Task: Look for space in Palagonia, Italy from 12th June, 2023 to 15th June, 2023 for 2 adults in price range Rs.10000 to Rs.15000. Place can be entire place with 1  bedroom having 1 bed and 1 bathroom. Property type can be house, flat, guest house, hotel. Booking option can be shelf check-in. Required host language is English.
Action: Mouse moved to (455, 69)
Screenshot: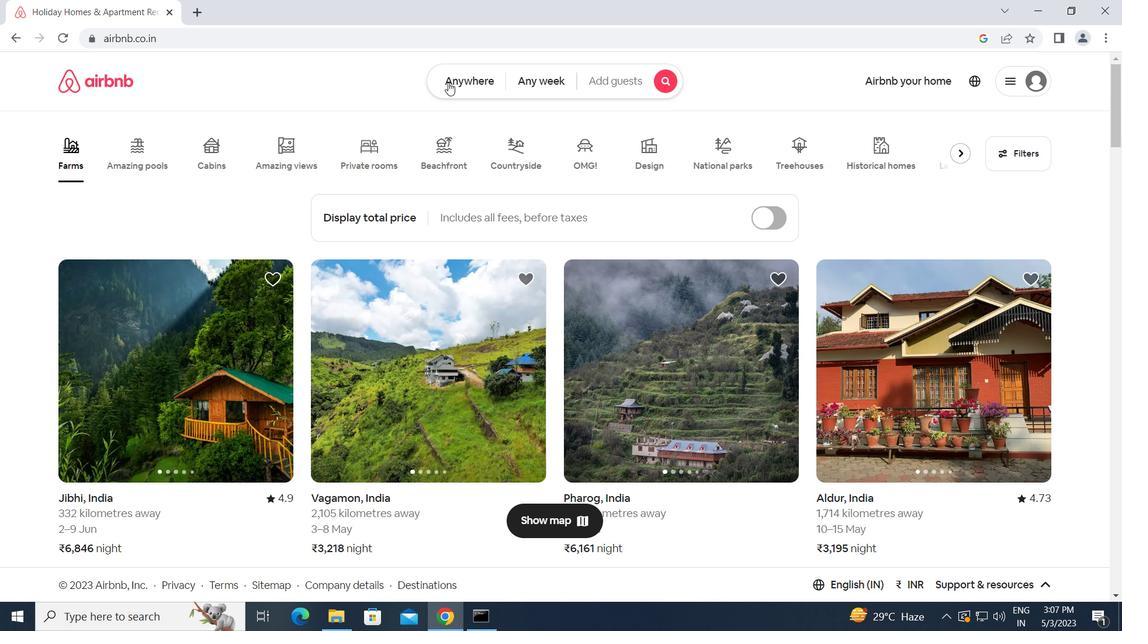 
Action: Mouse pressed left at (455, 69)
Screenshot: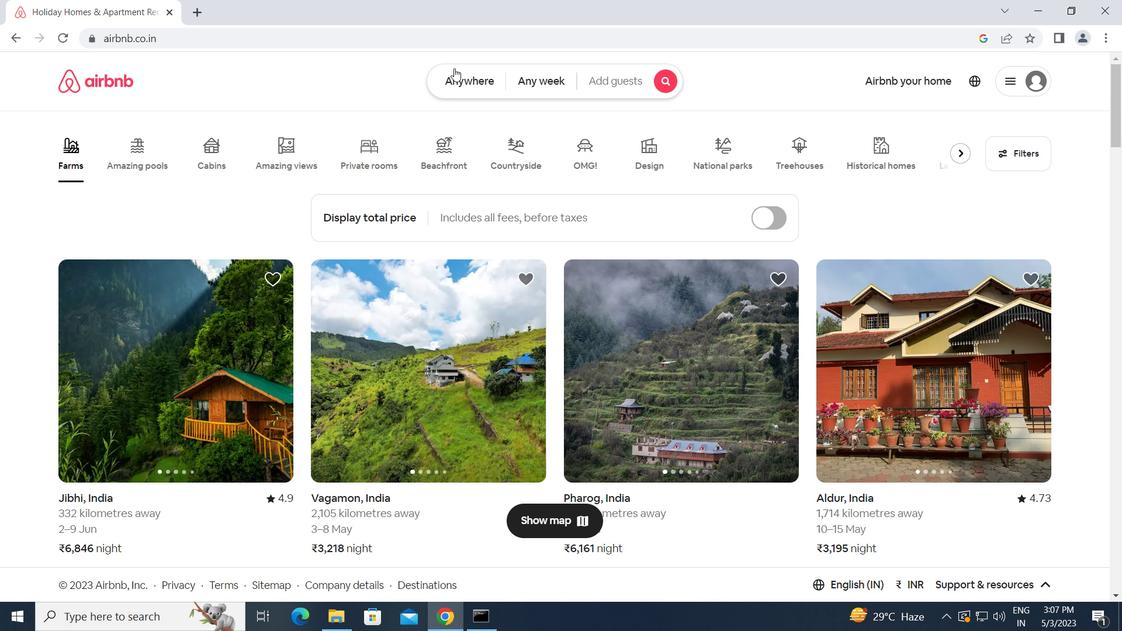 
Action: Mouse moved to (436, 123)
Screenshot: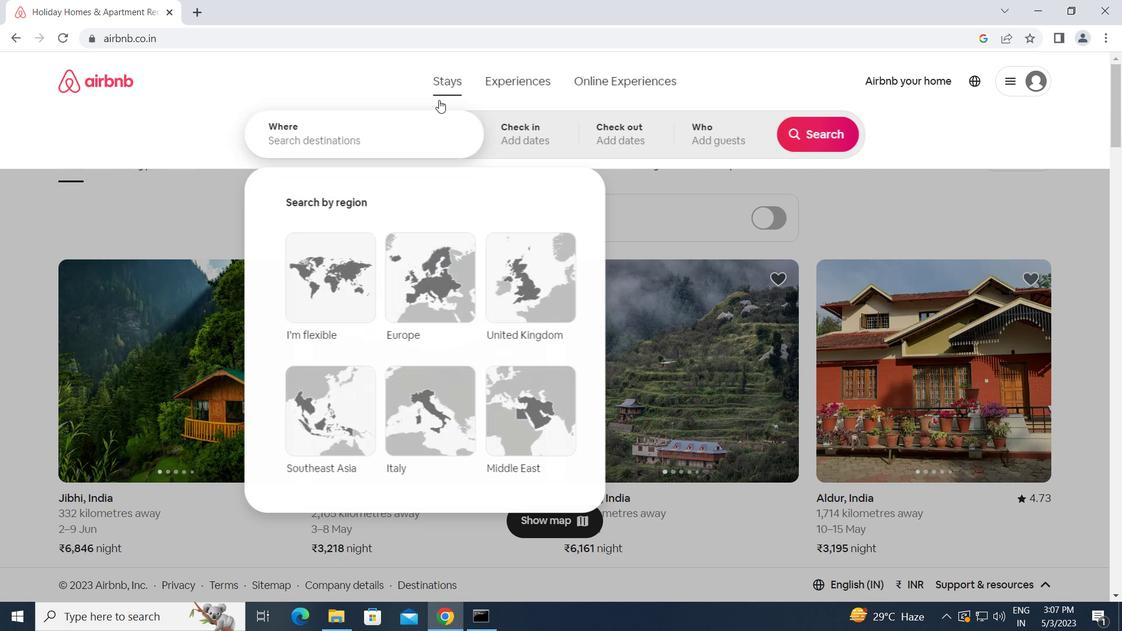 
Action: Mouse pressed left at (436, 123)
Screenshot: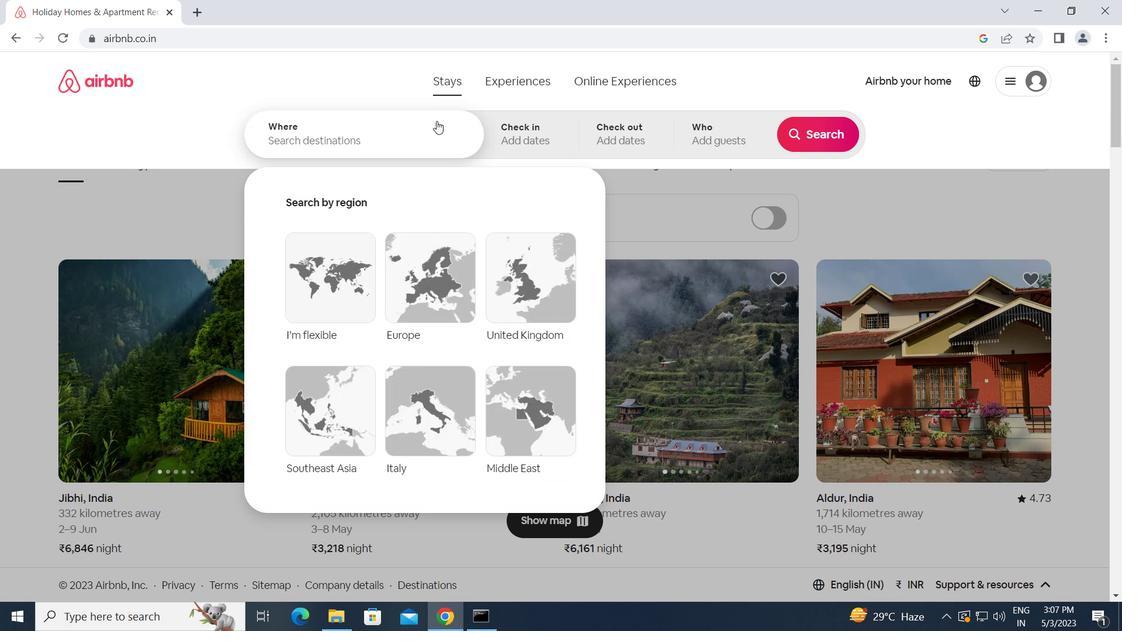 
Action: Key pressed p<Key.caps_lock>alagonia,<Key.space><Key.caps_lock>i<Key.caps_lock>taly<Key.enter>
Screenshot: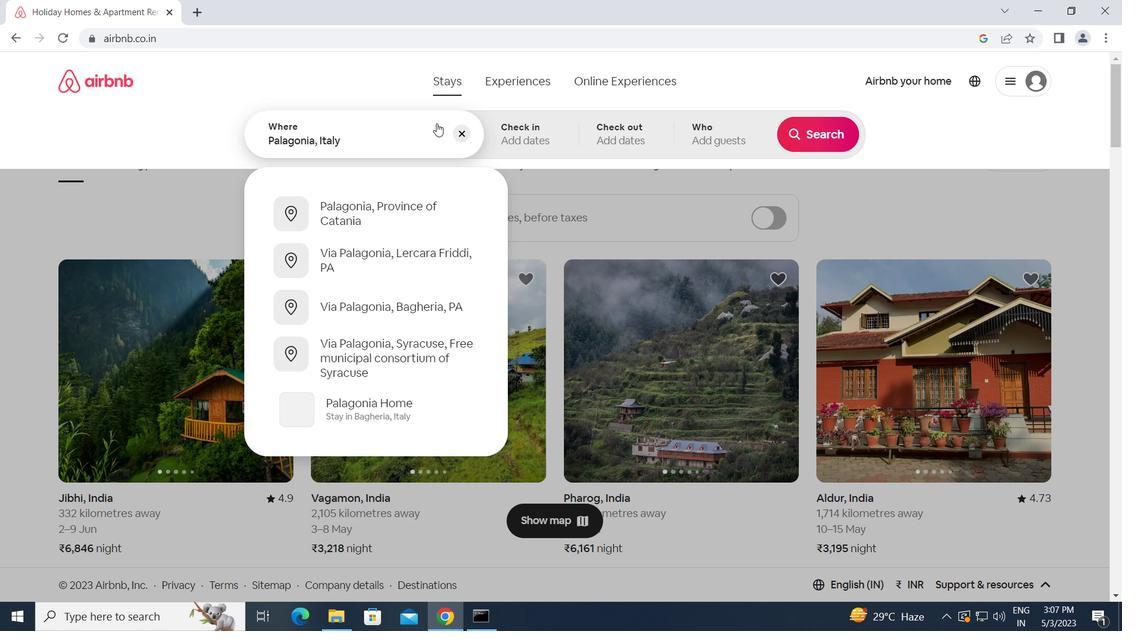 
Action: Mouse moved to (632, 384)
Screenshot: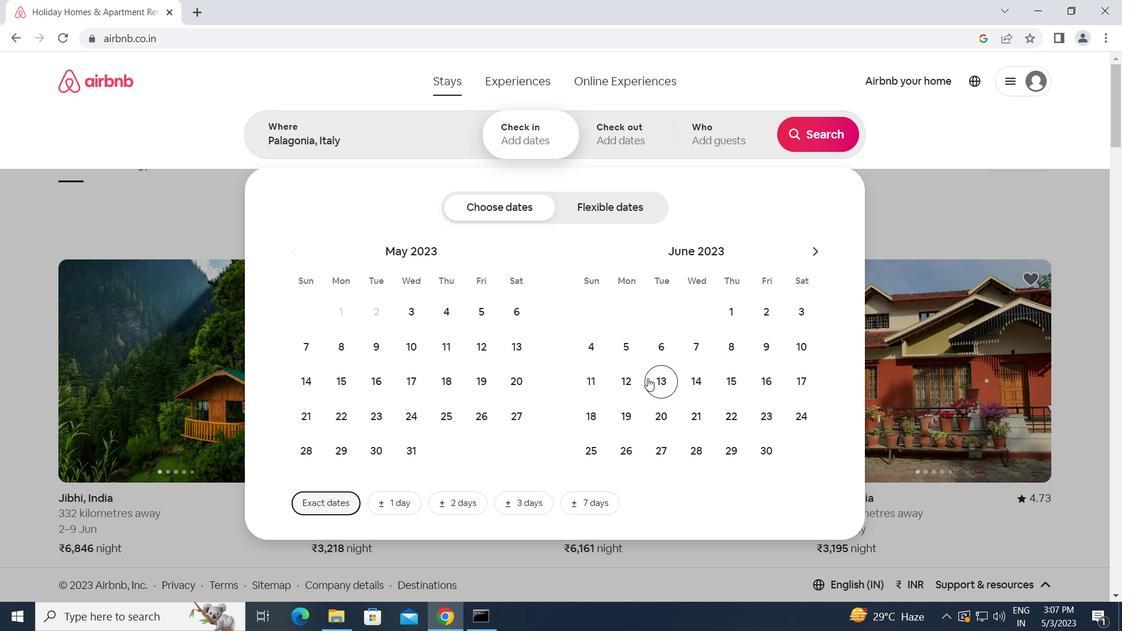 
Action: Mouse pressed left at (632, 384)
Screenshot: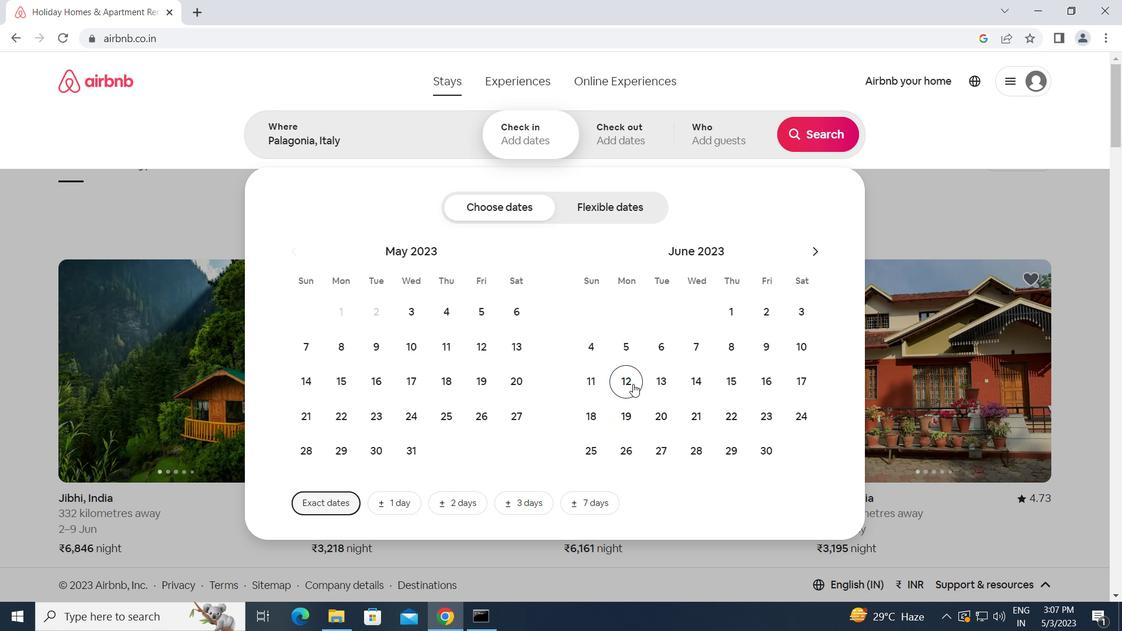 
Action: Mouse moved to (731, 384)
Screenshot: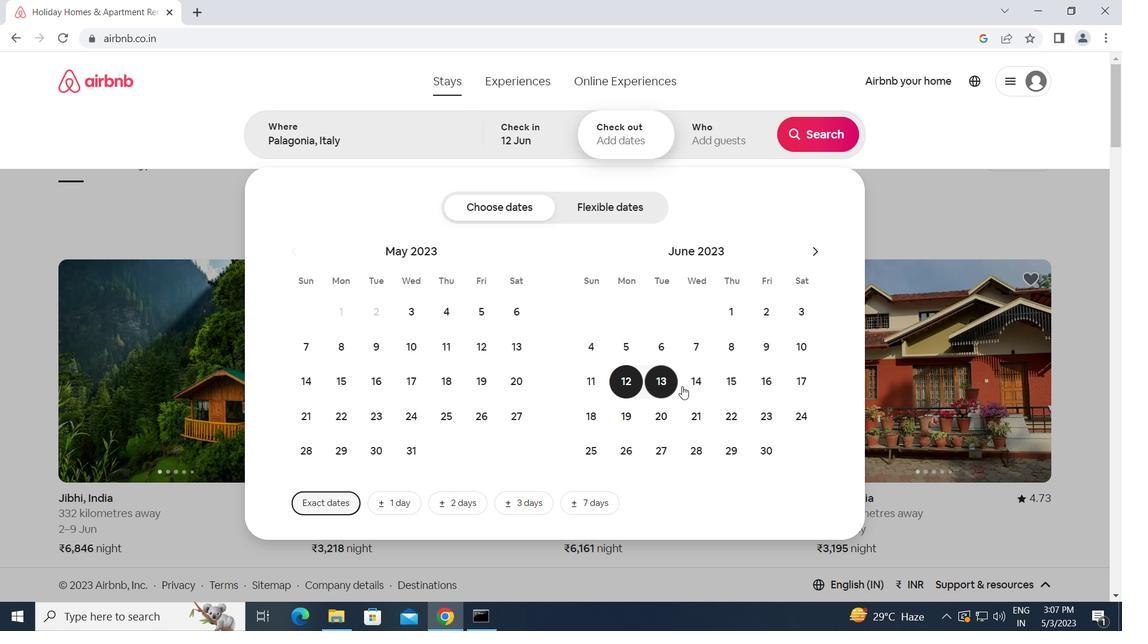 
Action: Mouse pressed left at (731, 384)
Screenshot: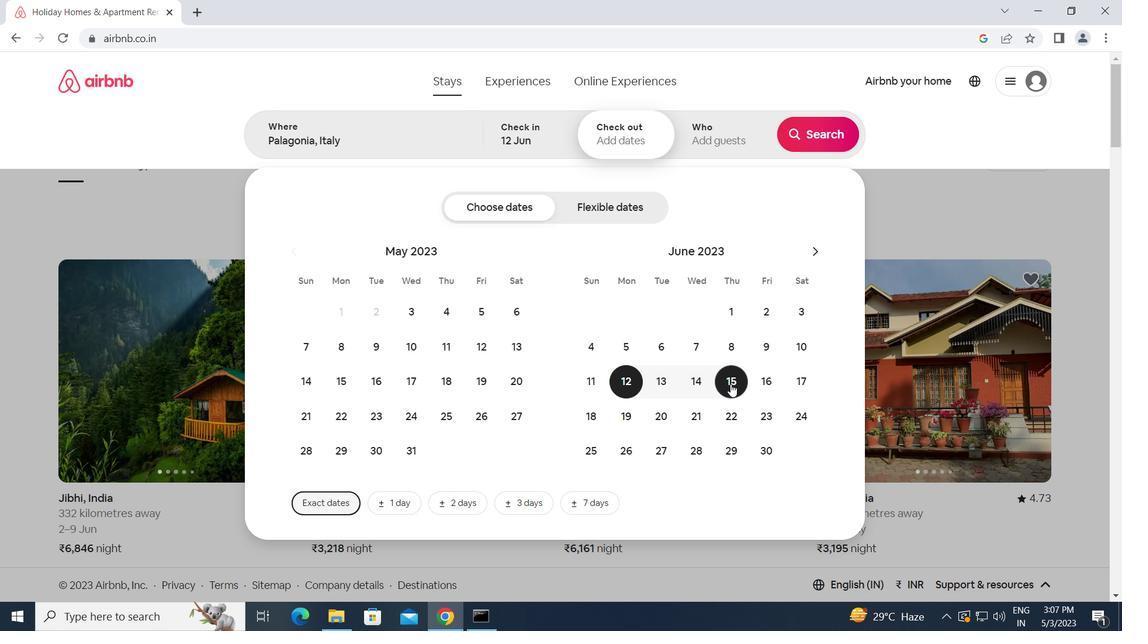 
Action: Mouse moved to (726, 130)
Screenshot: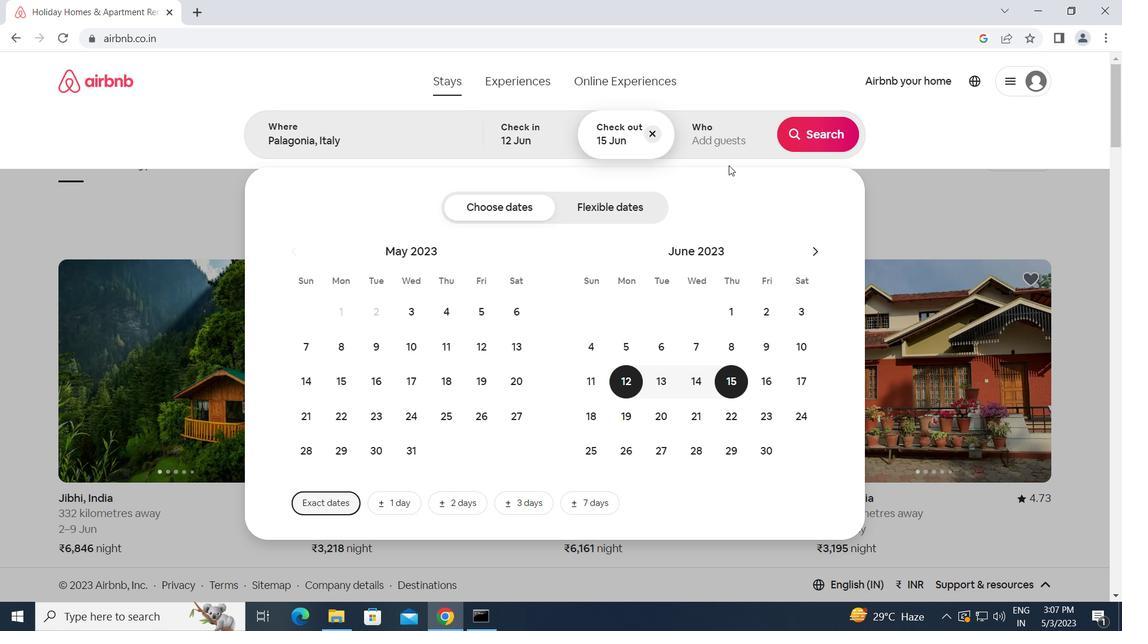 
Action: Mouse pressed left at (726, 130)
Screenshot: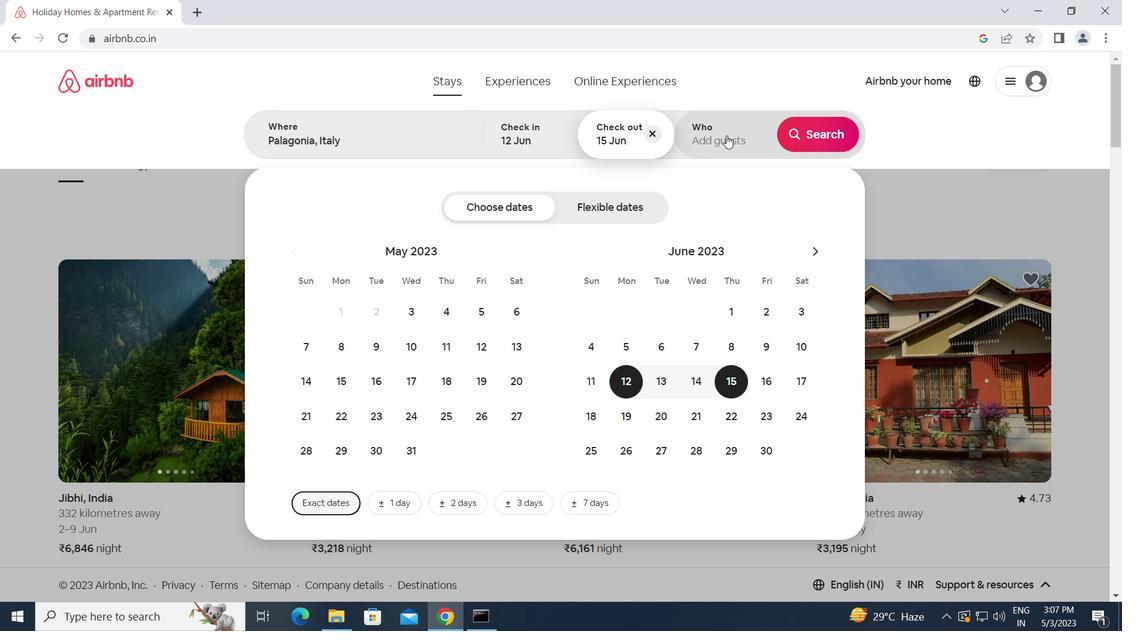 
Action: Mouse moved to (821, 212)
Screenshot: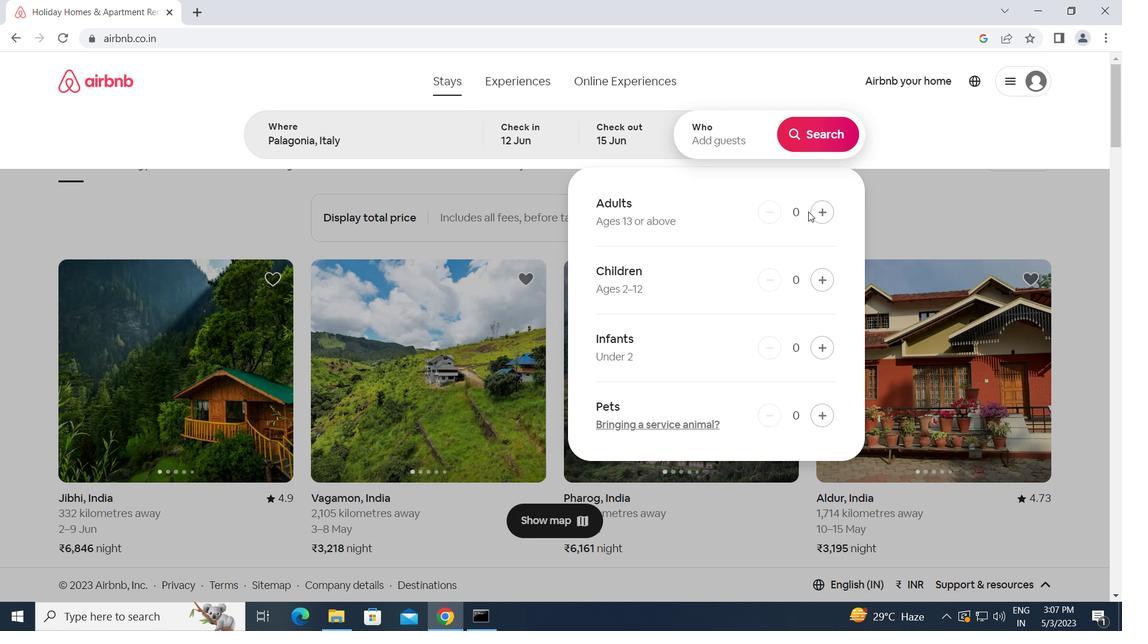 
Action: Mouse pressed left at (821, 212)
Screenshot: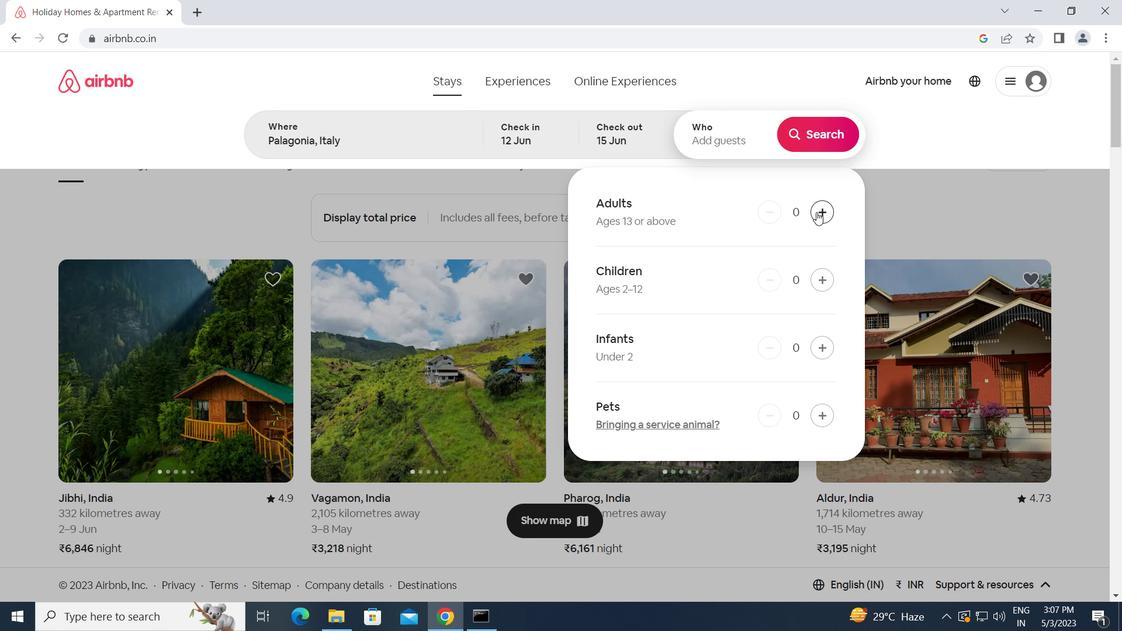 
Action: Mouse pressed left at (821, 212)
Screenshot: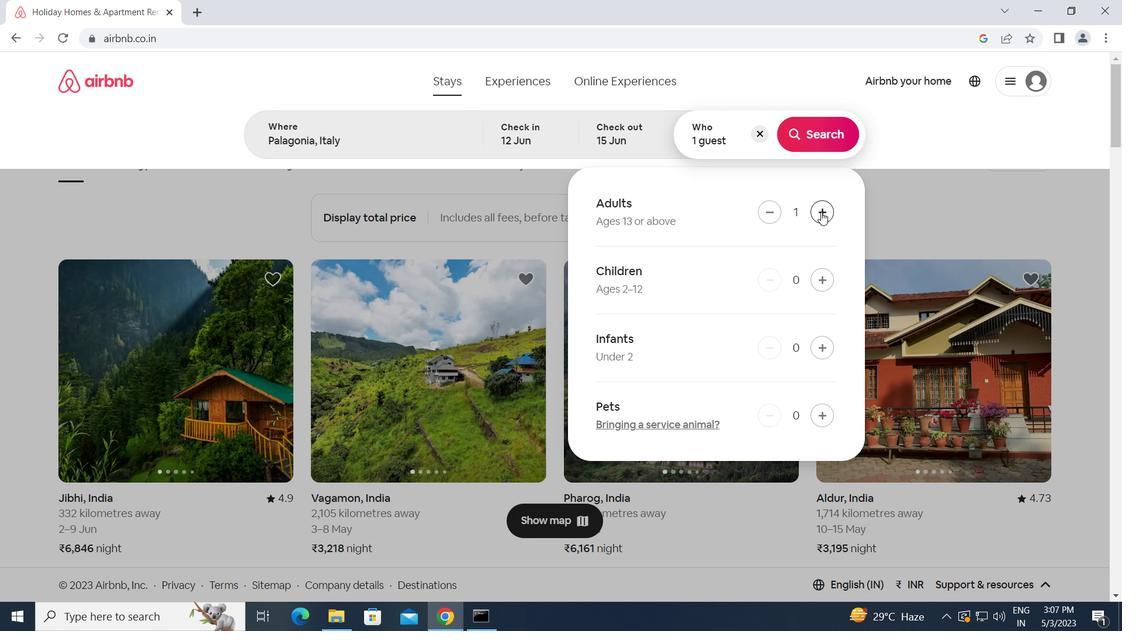 
Action: Mouse moved to (821, 124)
Screenshot: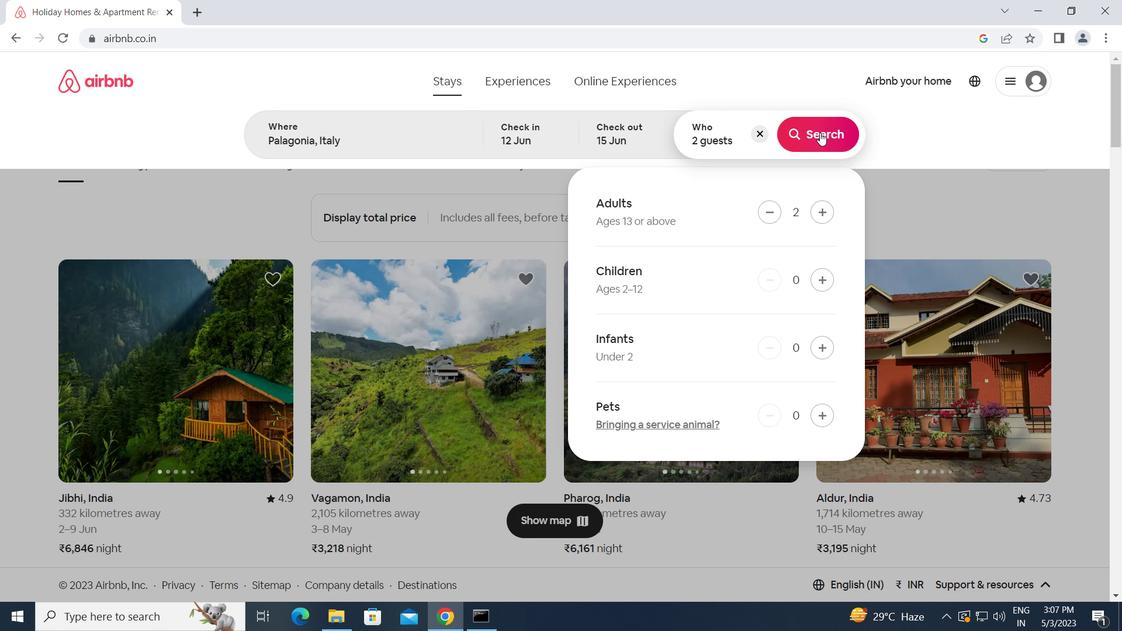 
Action: Mouse pressed left at (821, 124)
Screenshot: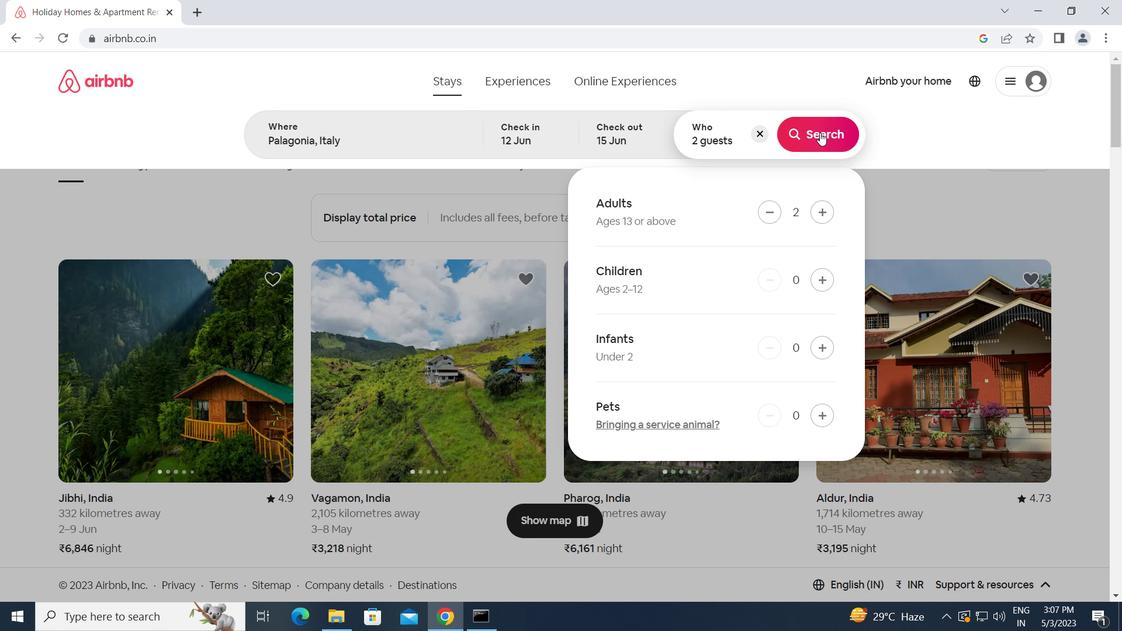 
Action: Mouse moved to (1057, 128)
Screenshot: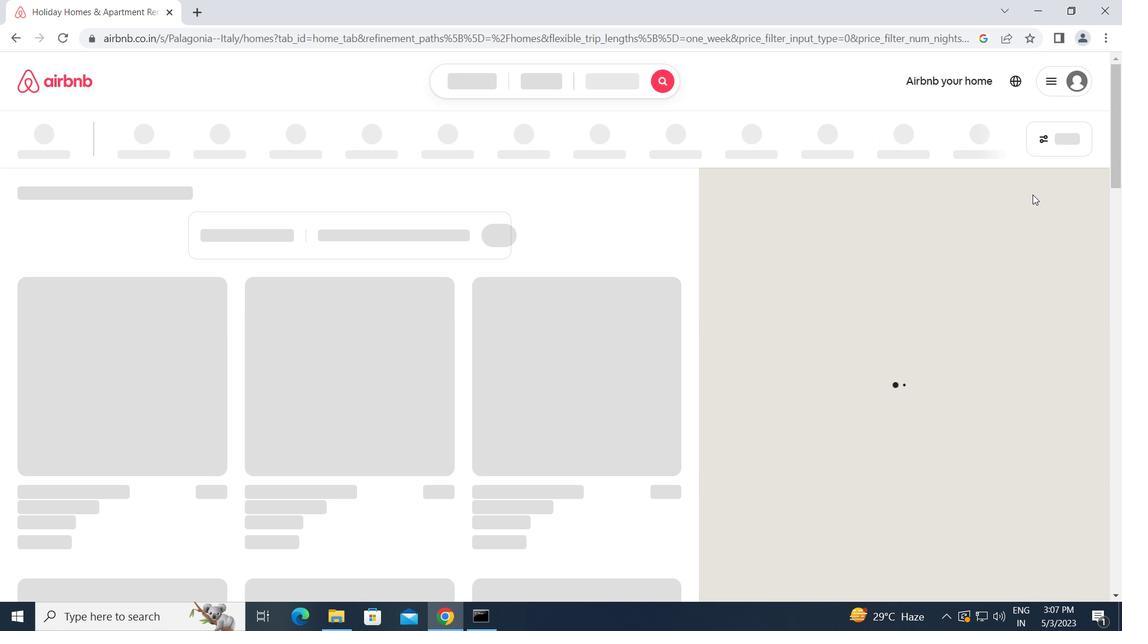 
Action: Mouse pressed left at (1057, 128)
Screenshot: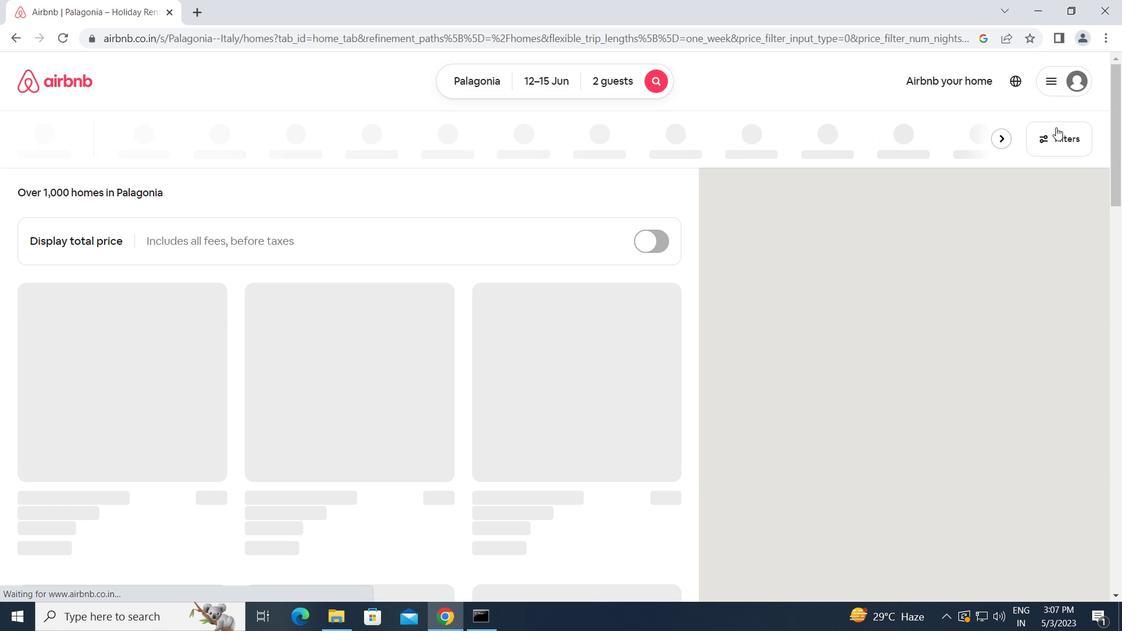 
Action: Mouse moved to (364, 328)
Screenshot: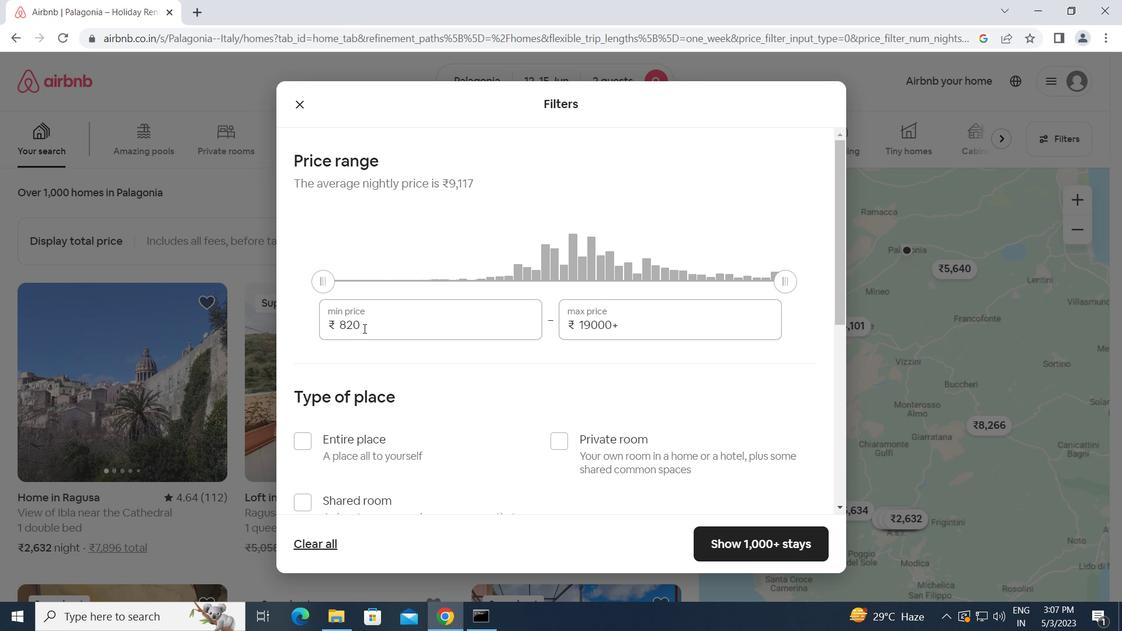 
Action: Mouse pressed left at (364, 328)
Screenshot: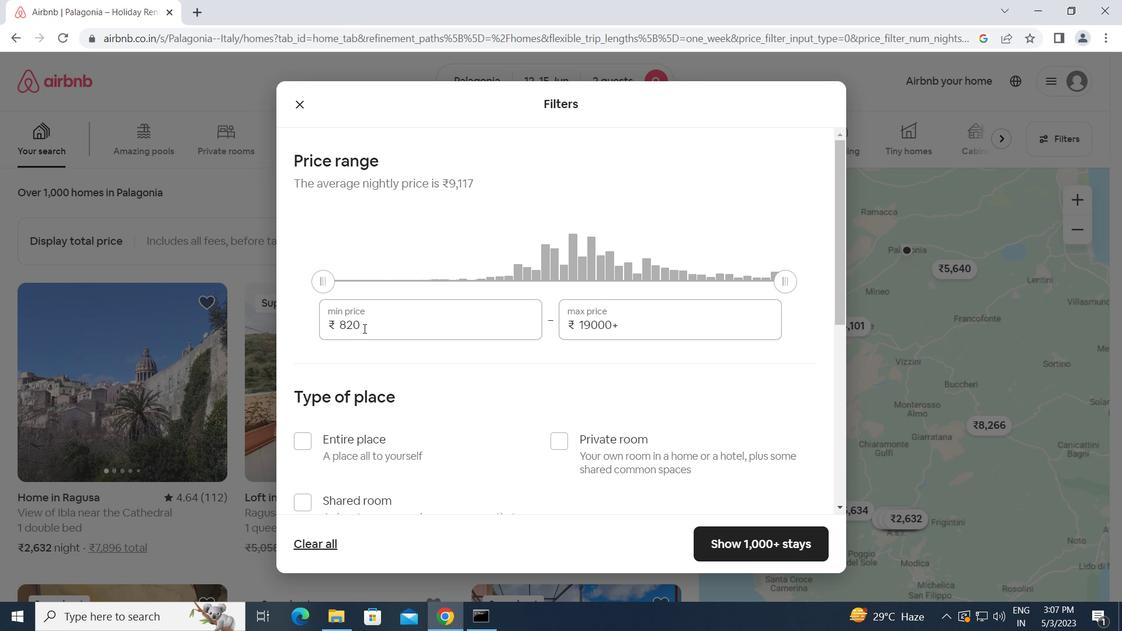 
Action: Mouse moved to (330, 329)
Screenshot: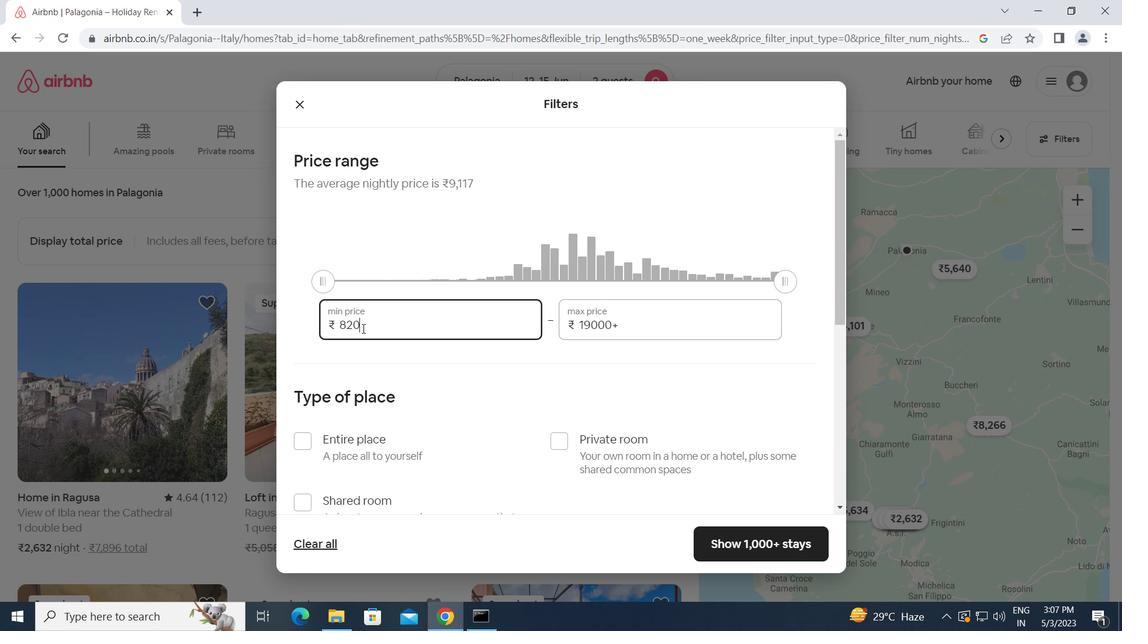 
Action: Key pressed 10000<Key.tab>15<Key.backspace><Key.backspace><Key.backspace><Key.backspace><Key.backspace><Key.backspace><Key.backspace><Key.backspace><Key.backspace><Key.backspace><Key.backspace><Key.backspace><Key.backspace><Key.backspace>15000
Screenshot: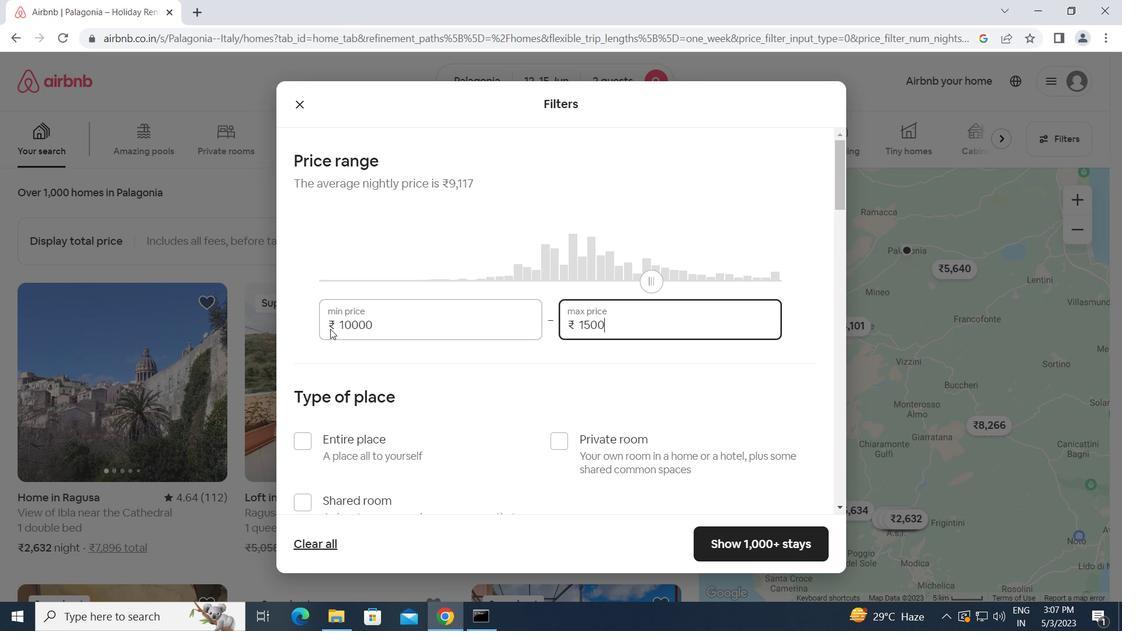 
Action: Mouse moved to (307, 433)
Screenshot: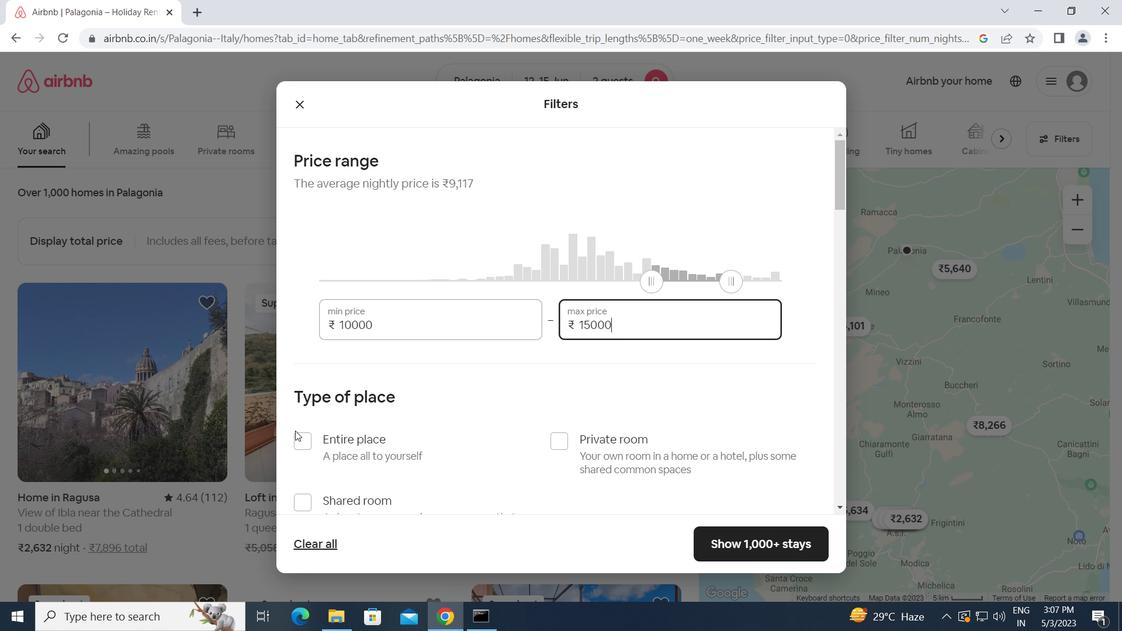 
Action: Mouse pressed left at (307, 433)
Screenshot: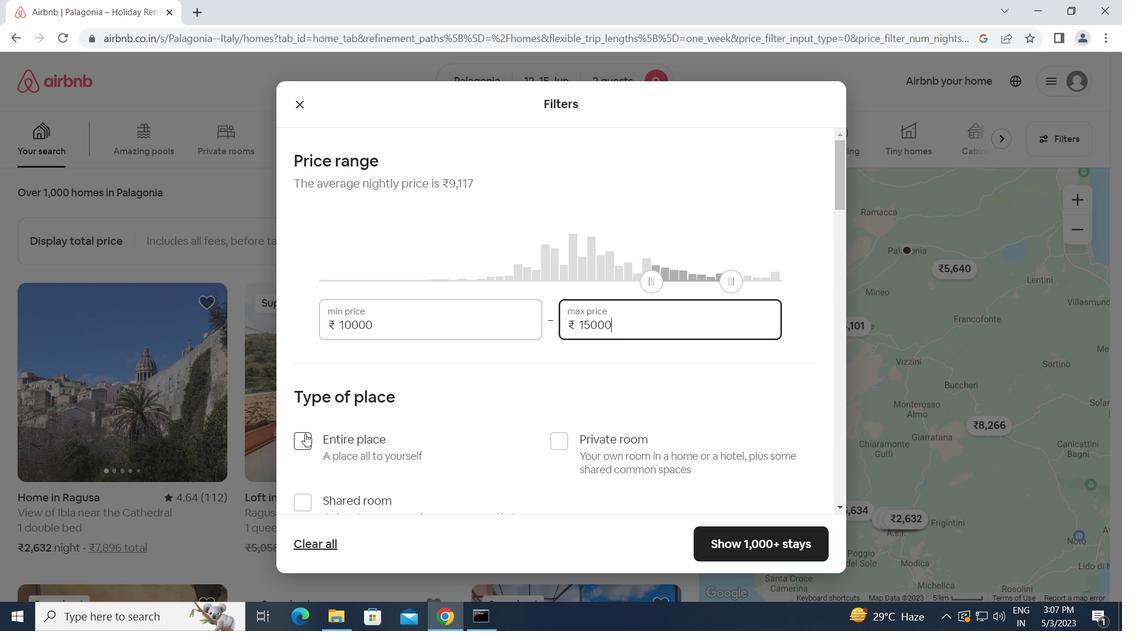 
Action: Mouse moved to (387, 448)
Screenshot: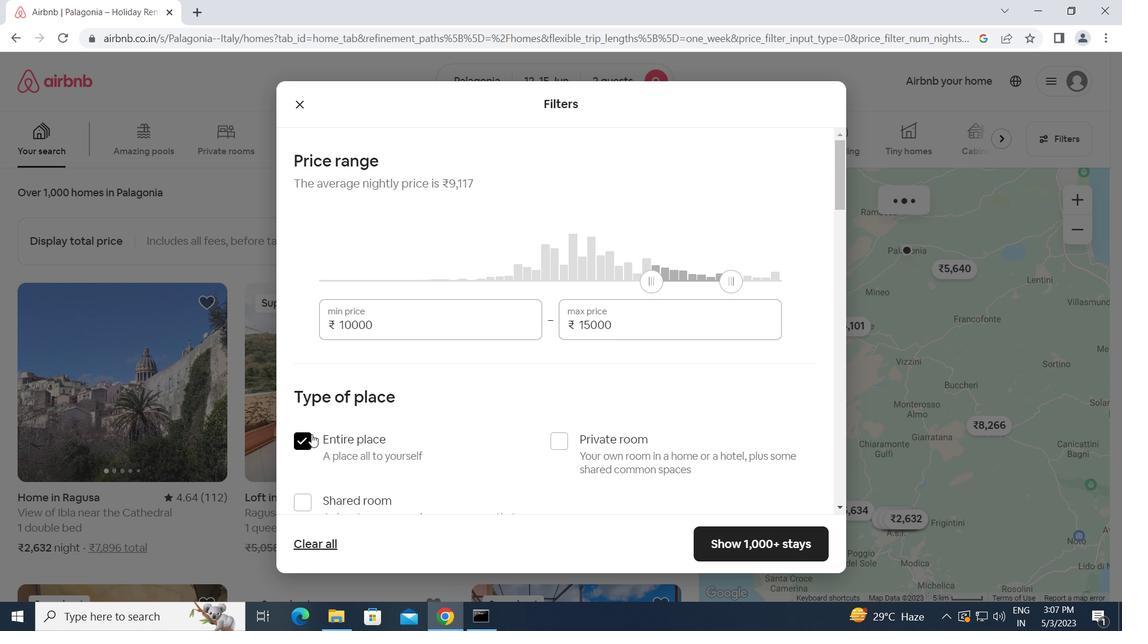 
Action: Mouse scrolled (387, 448) with delta (0, 0)
Screenshot: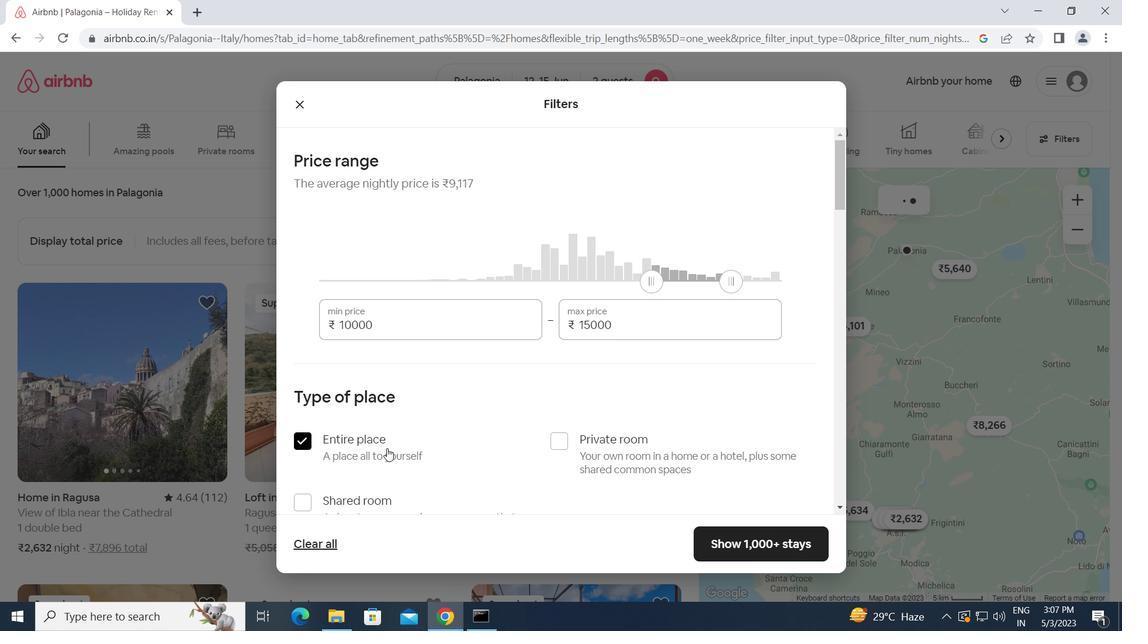 
Action: Mouse scrolled (387, 448) with delta (0, 0)
Screenshot: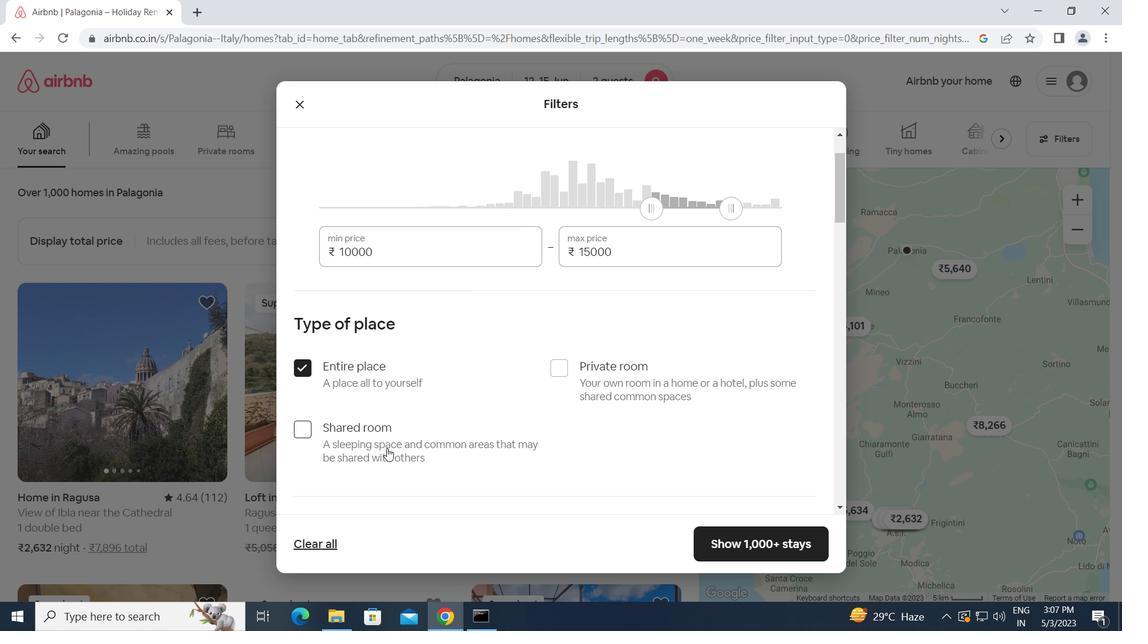 
Action: Mouse scrolled (387, 448) with delta (0, 0)
Screenshot: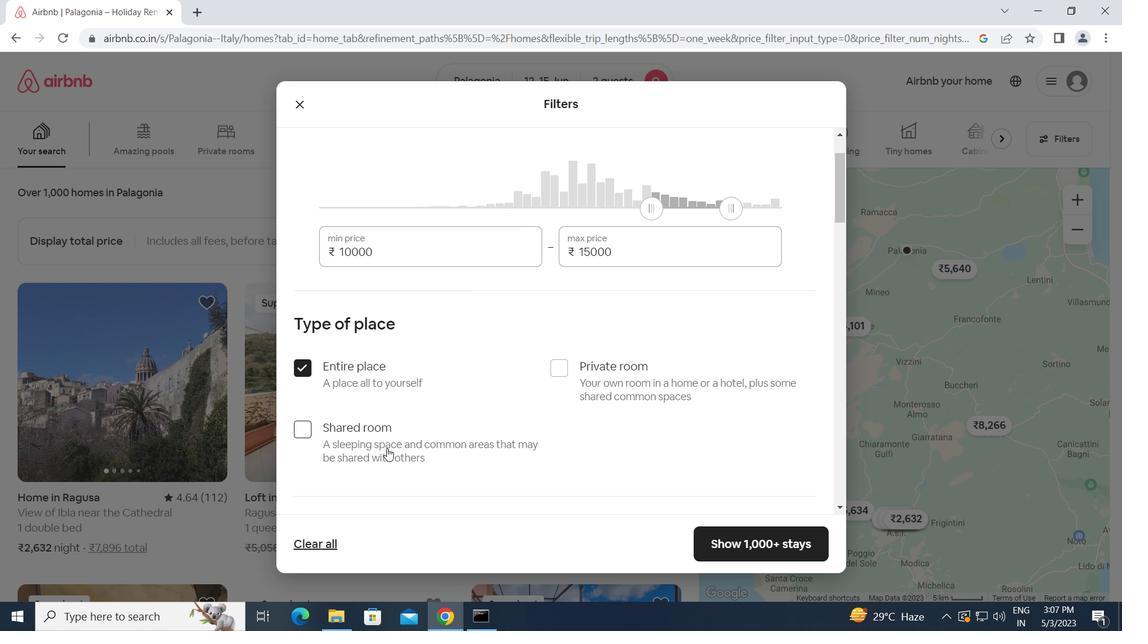 
Action: Mouse scrolled (387, 448) with delta (0, 0)
Screenshot: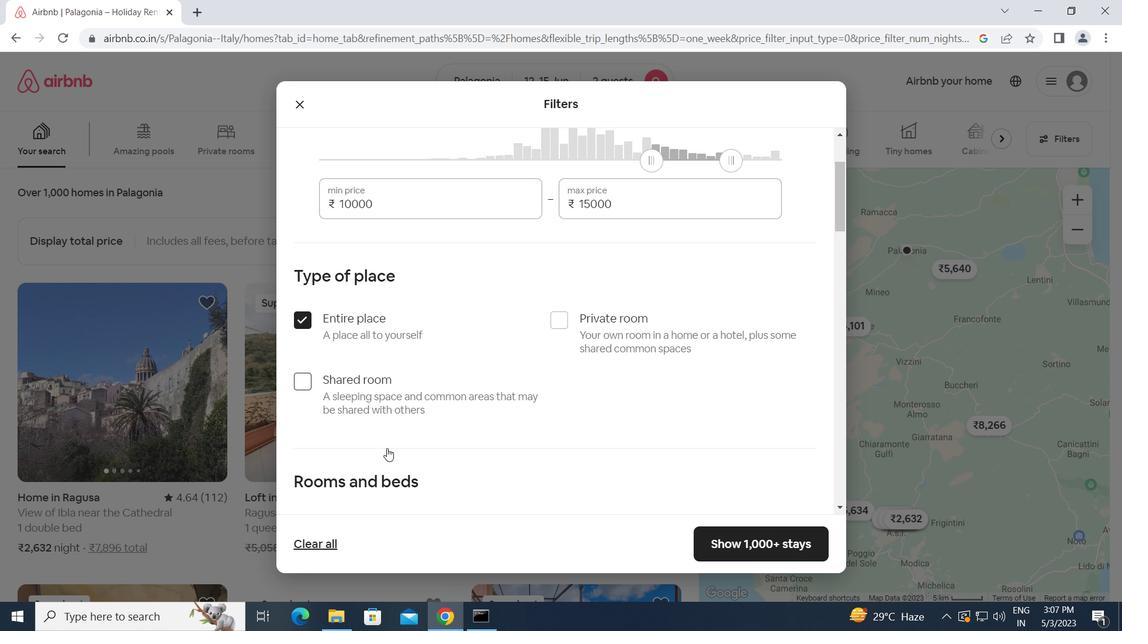 
Action: Mouse moved to (378, 381)
Screenshot: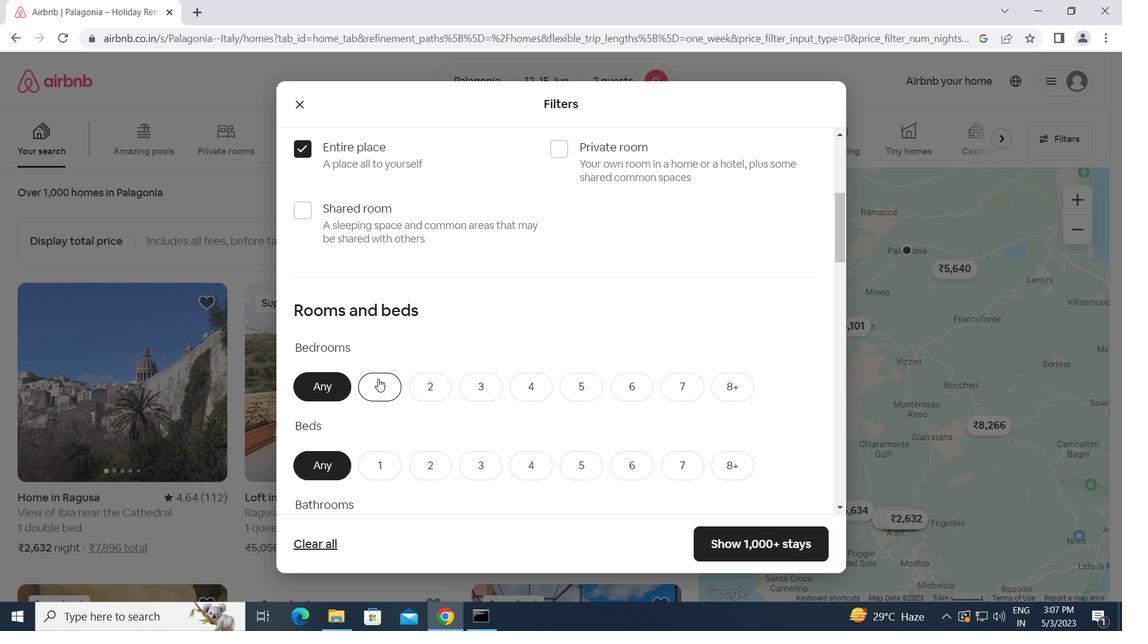 
Action: Mouse pressed left at (378, 381)
Screenshot: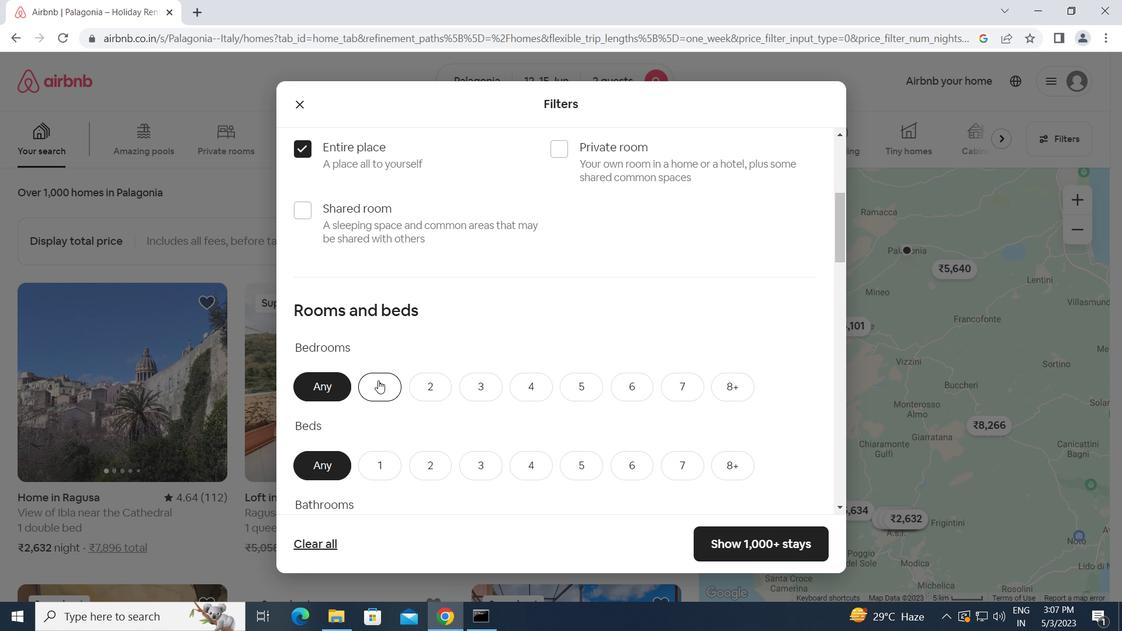 
Action: Mouse moved to (390, 460)
Screenshot: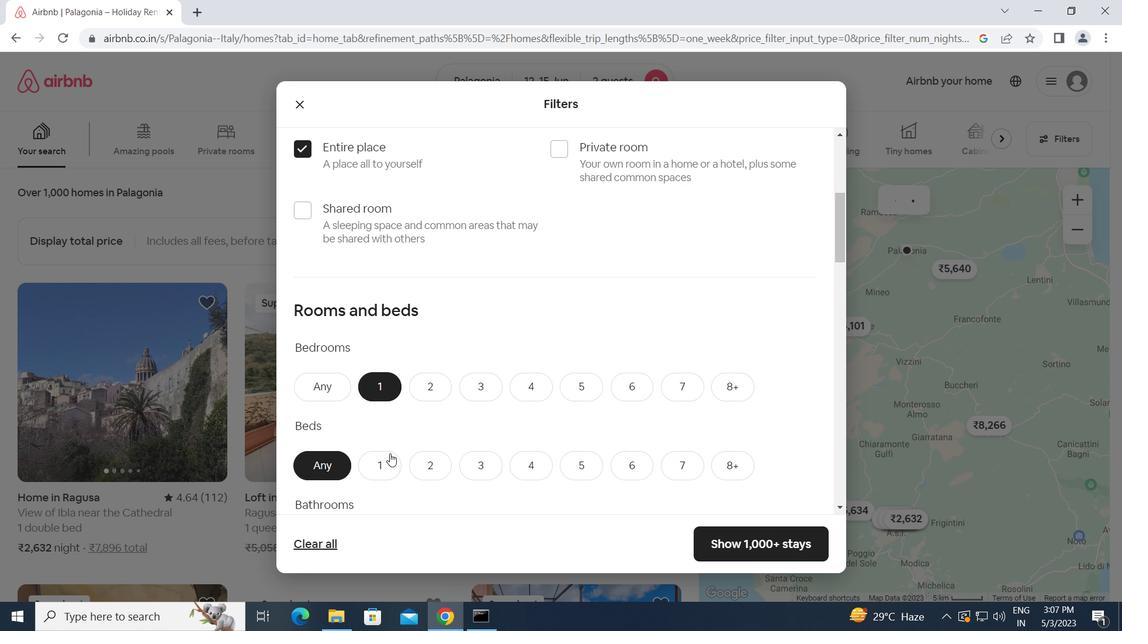 
Action: Mouse pressed left at (390, 460)
Screenshot: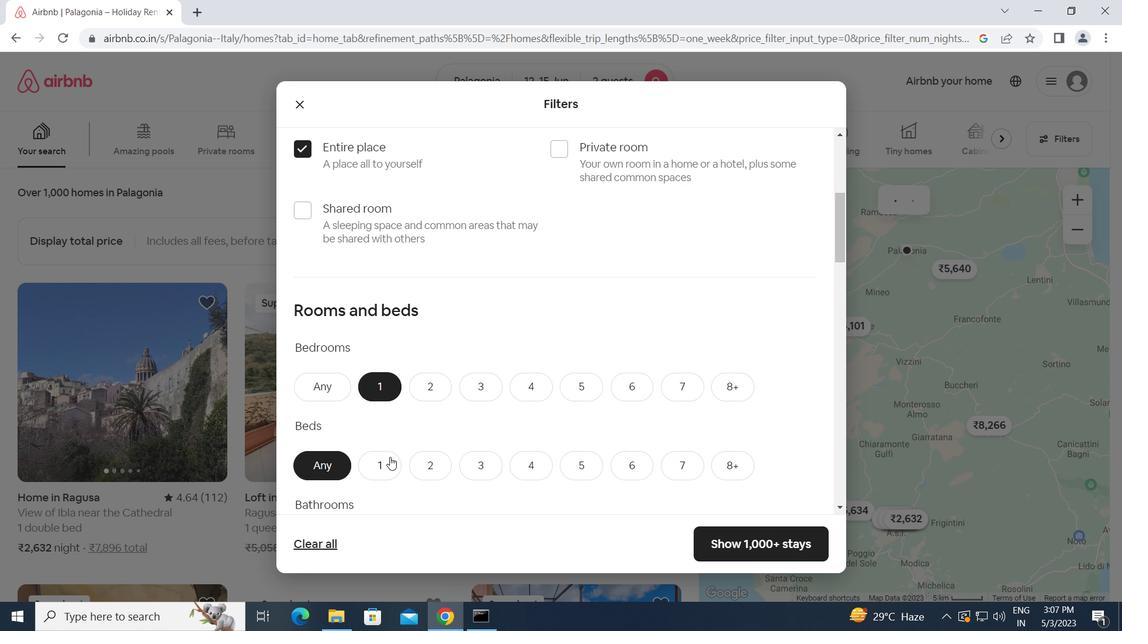 
Action: Mouse scrolled (390, 459) with delta (0, 0)
Screenshot: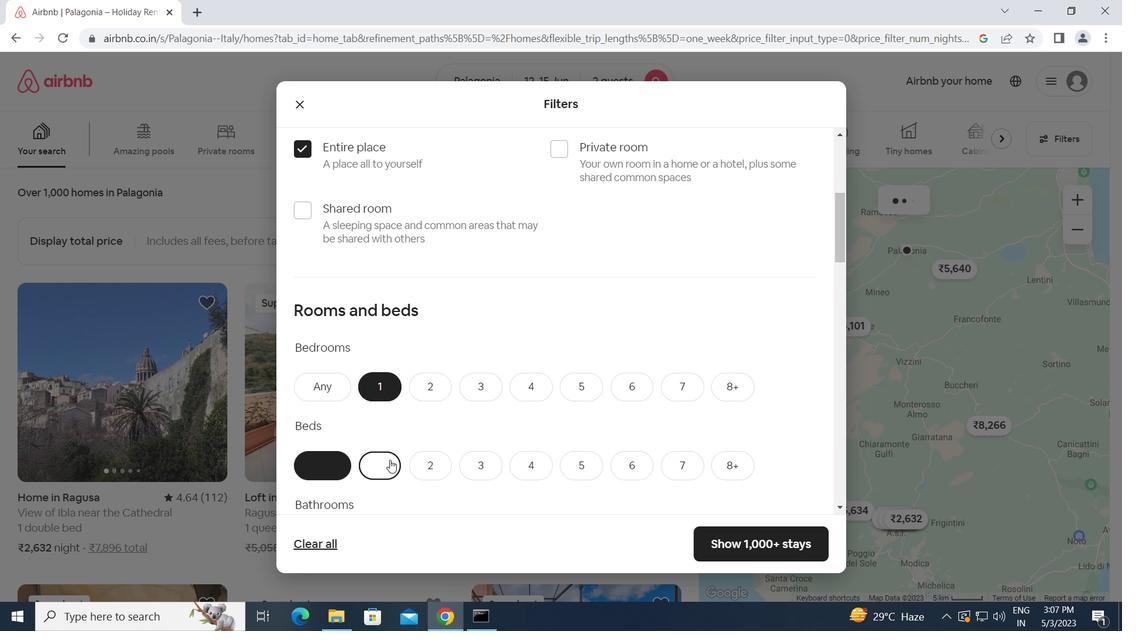 
Action: Mouse scrolled (390, 459) with delta (0, 0)
Screenshot: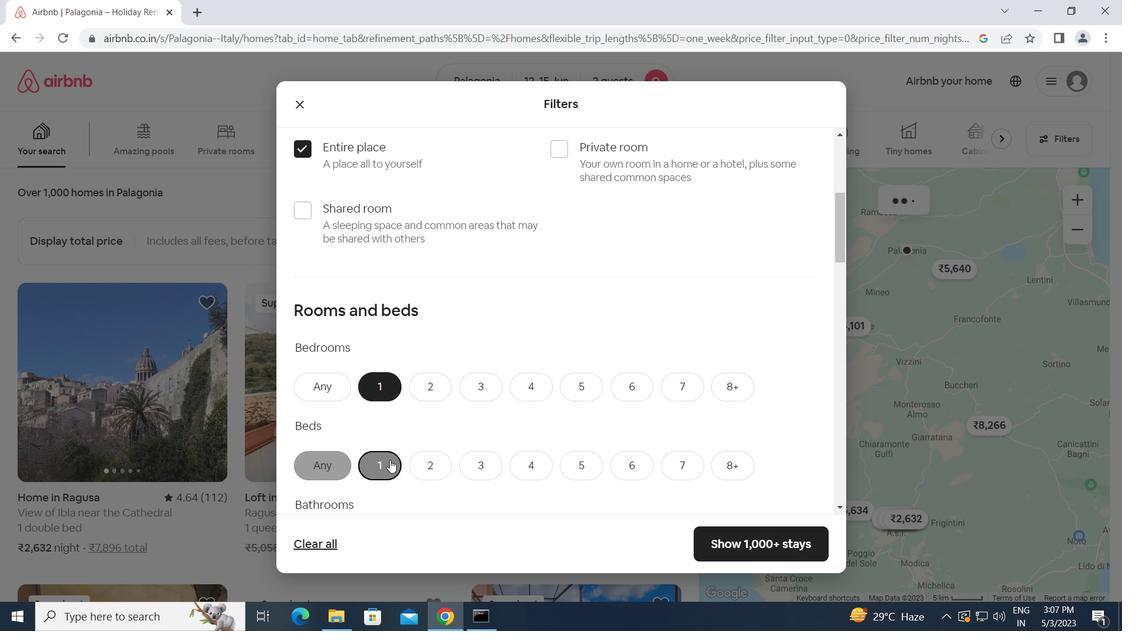 
Action: Mouse moved to (386, 402)
Screenshot: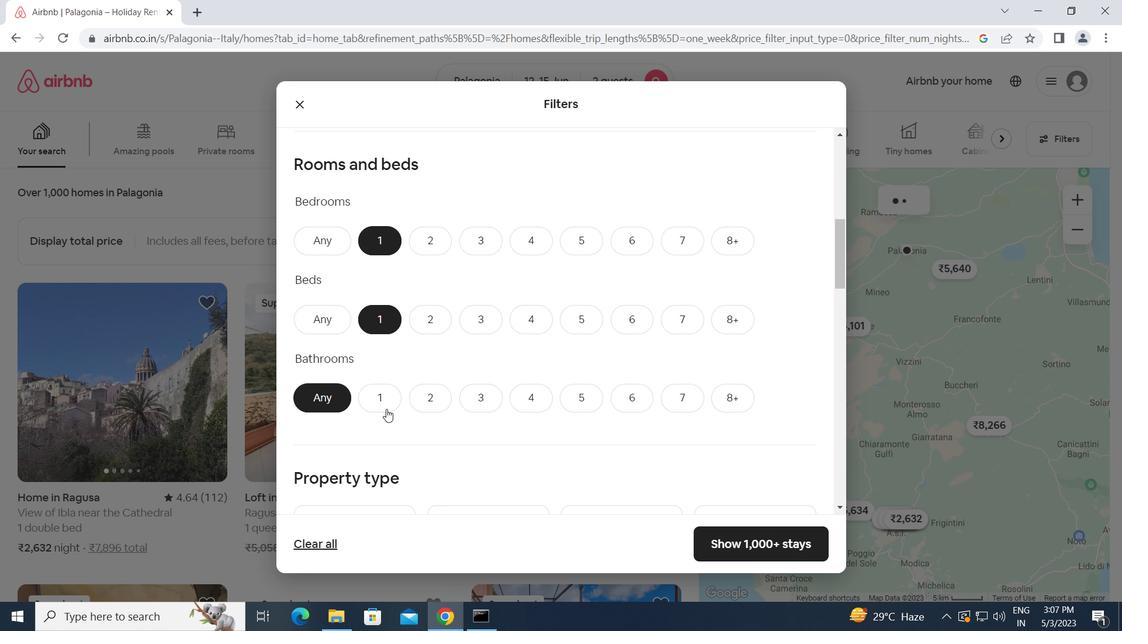 
Action: Mouse pressed left at (386, 402)
Screenshot: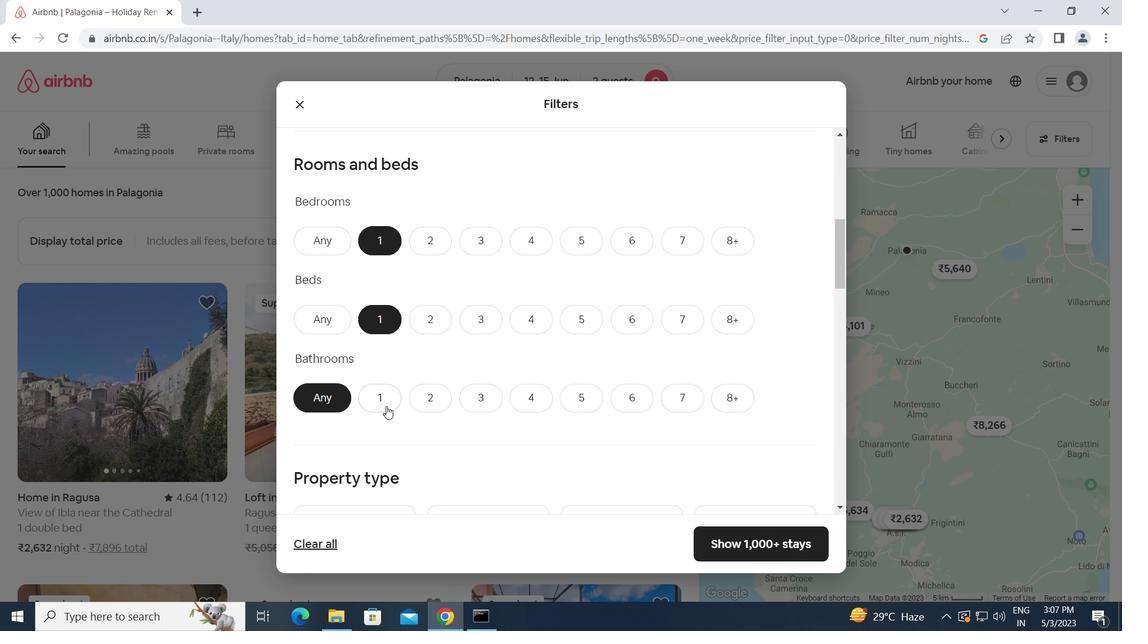 
Action: Mouse moved to (422, 406)
Screenshot: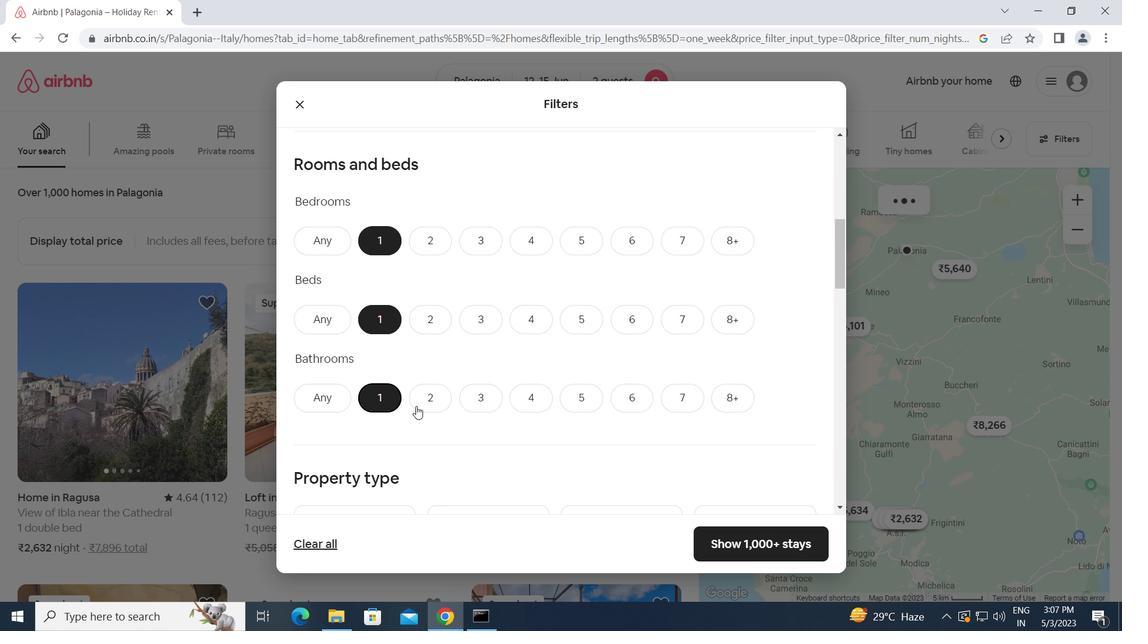 
Action: Mouse scrolled (422, 405) with delta (0, 0)
Screenshot: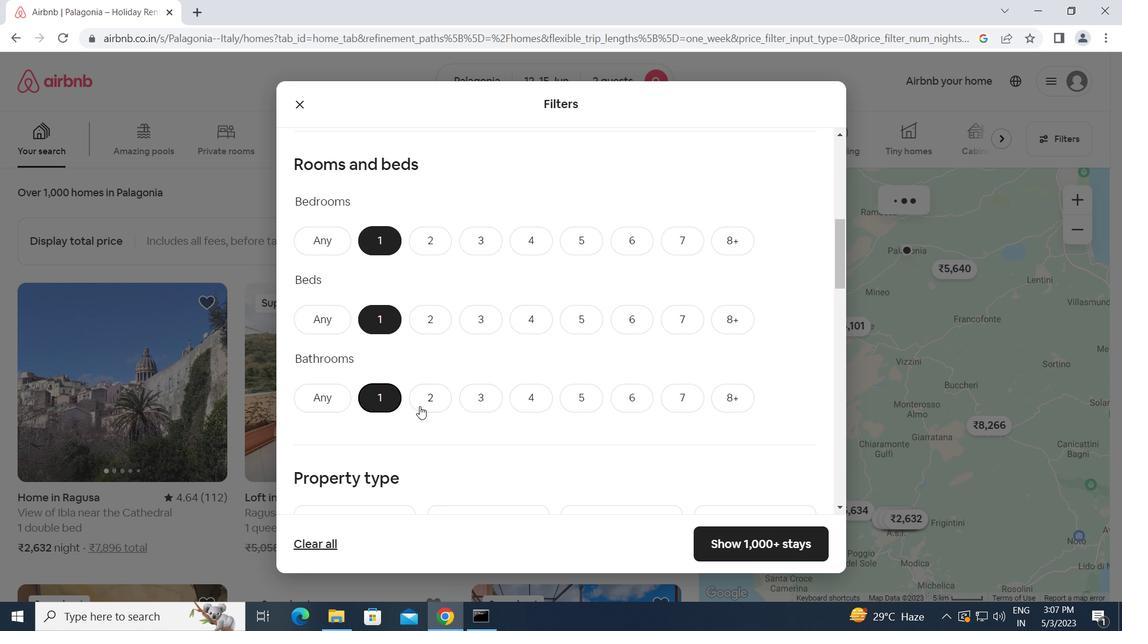
Action: Mouse scrolled (422, 405) with delta (0, 0)
Screenshot: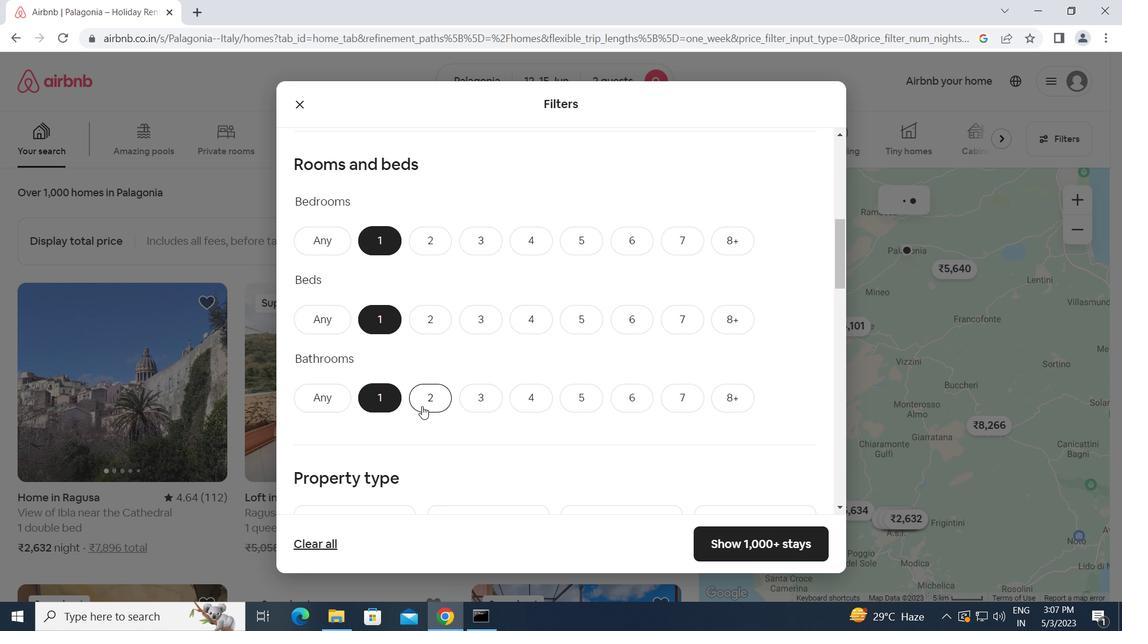 
Action: Mouse moved to (324, 415)
Screenshot: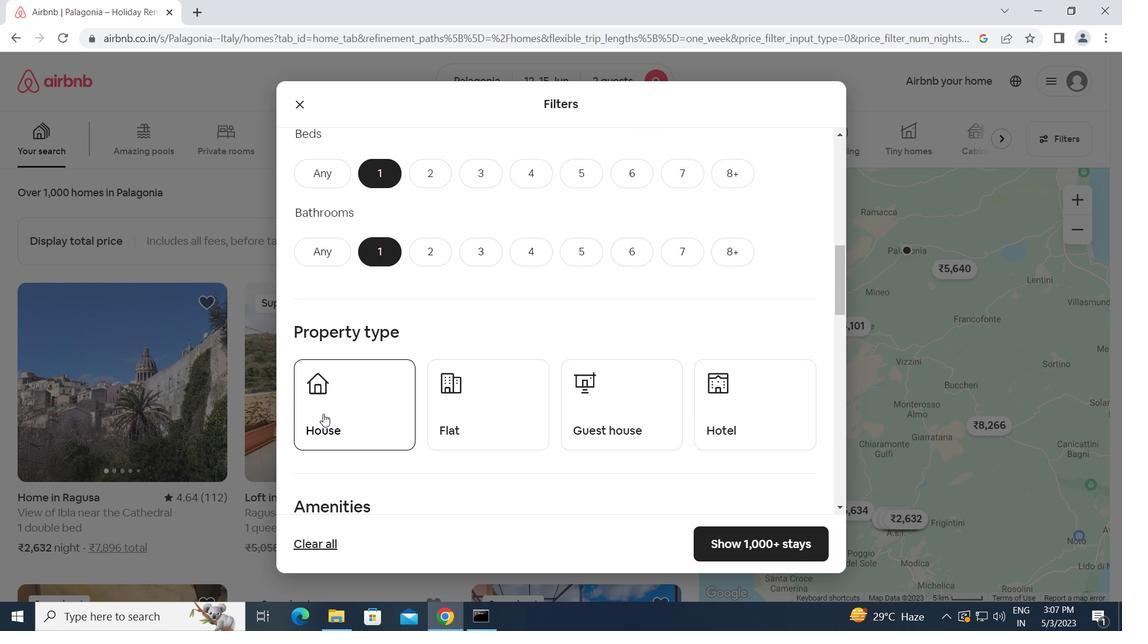 
Action: Mouse pressed left at (324, 415)
Screenshot: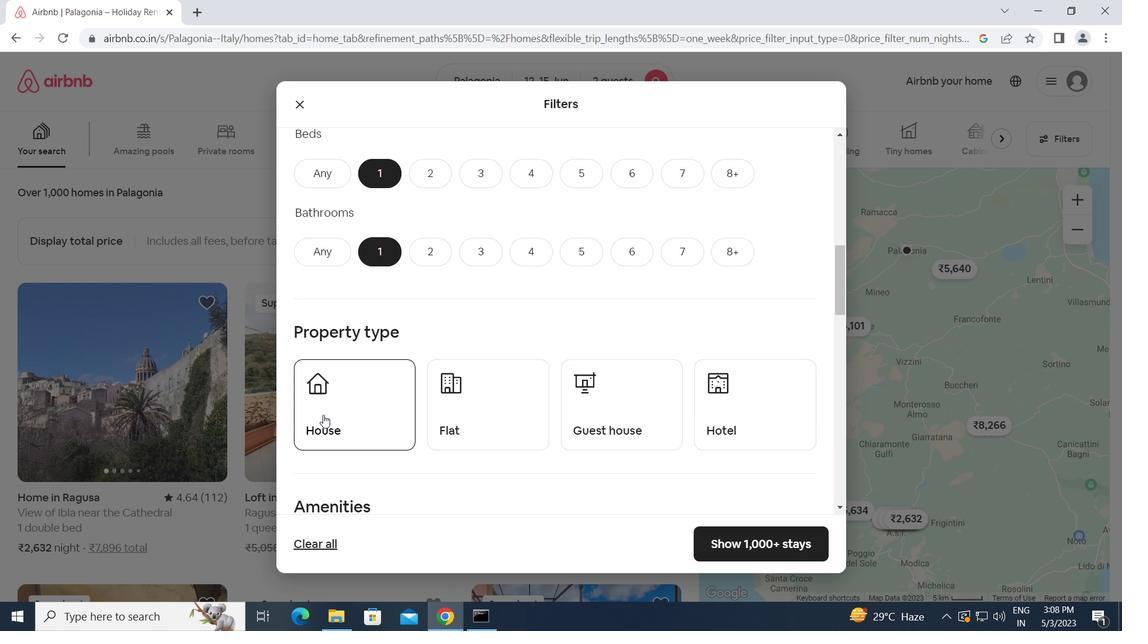 
Action: Mouse moved to (461, 414)
Screenshot: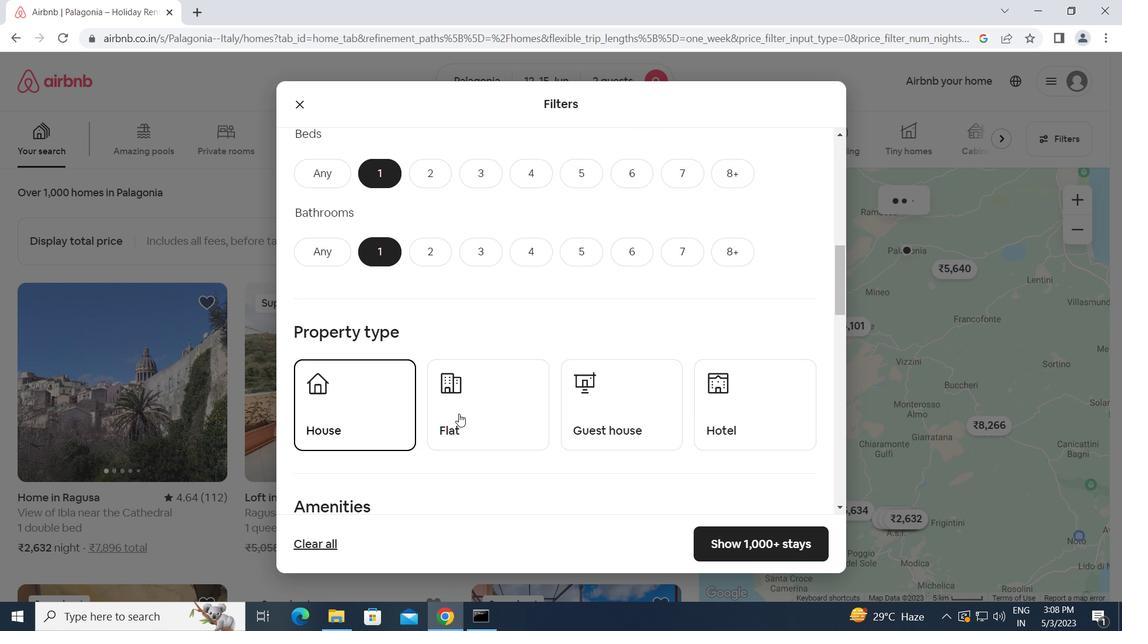 
Action: Mouse pressed left at (461, 414)
Screenshot: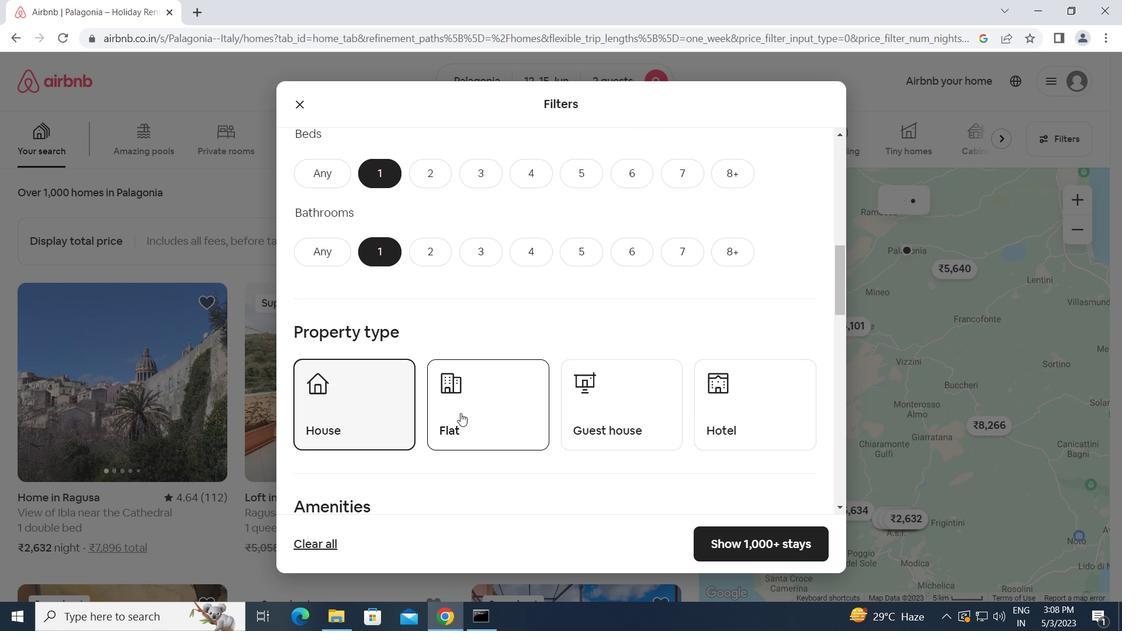 
Action: Mouse moved to (581, 413)
Screenshot: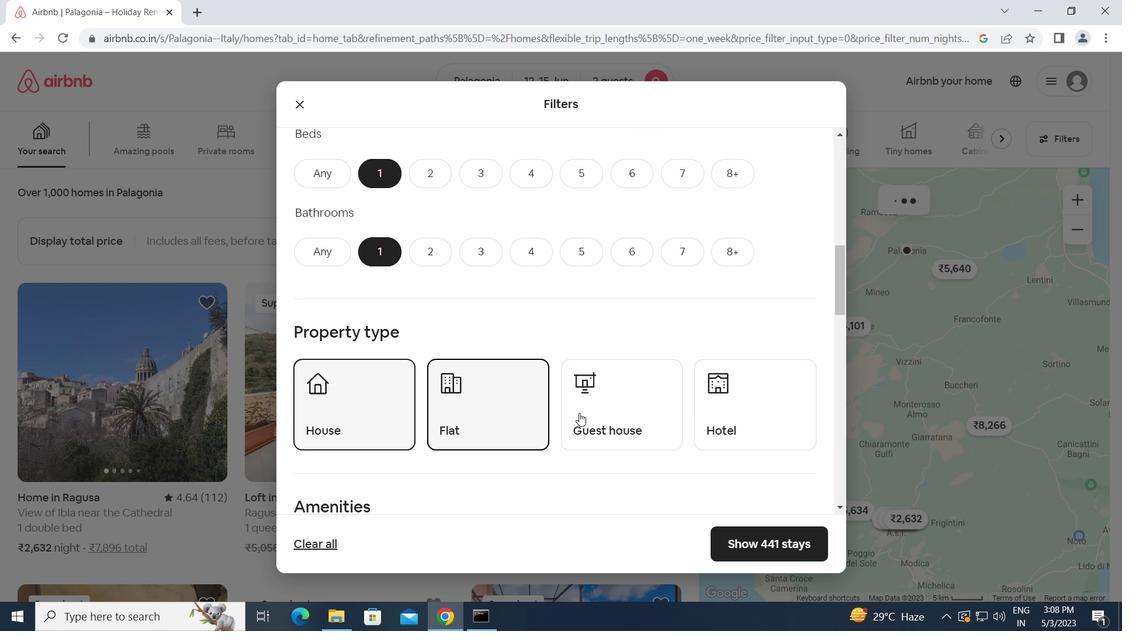 
Action: Mouse pressed left at (581, 413)
Screenshot: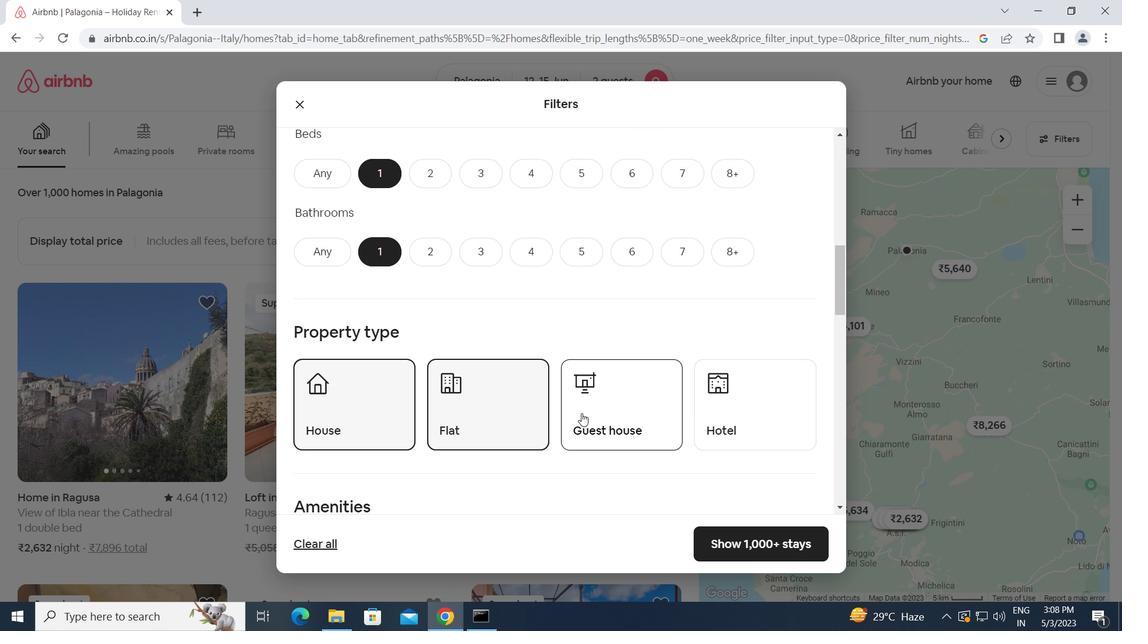 
Action: Mouse moved to (745, 406)
Screenshot: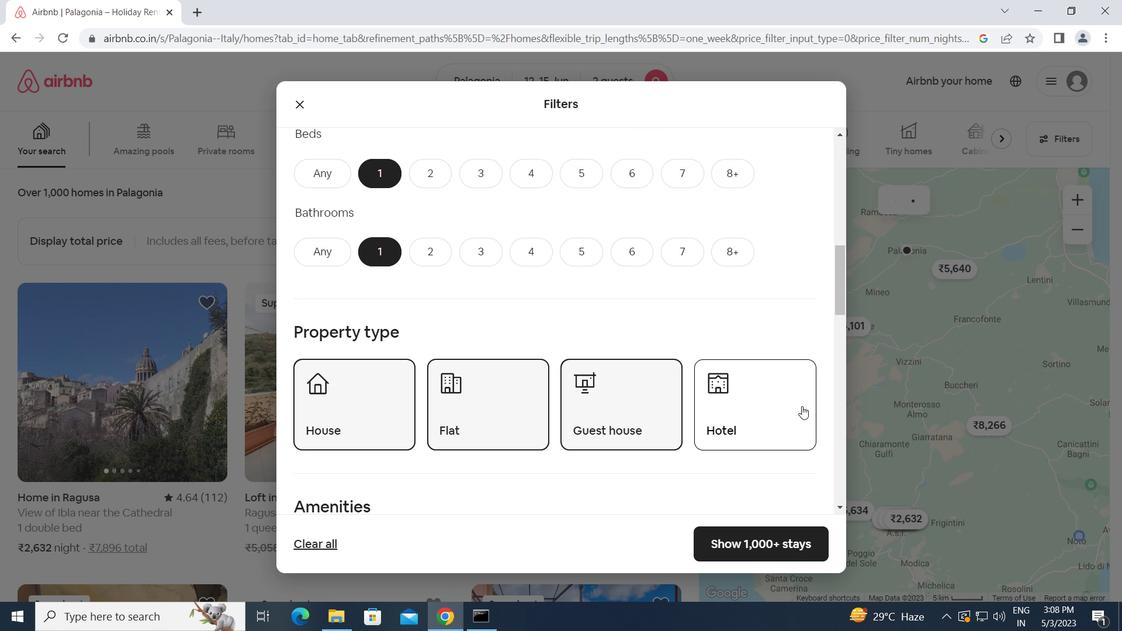 
Action: Mouse pressed left at (745, 406)
Screenshot: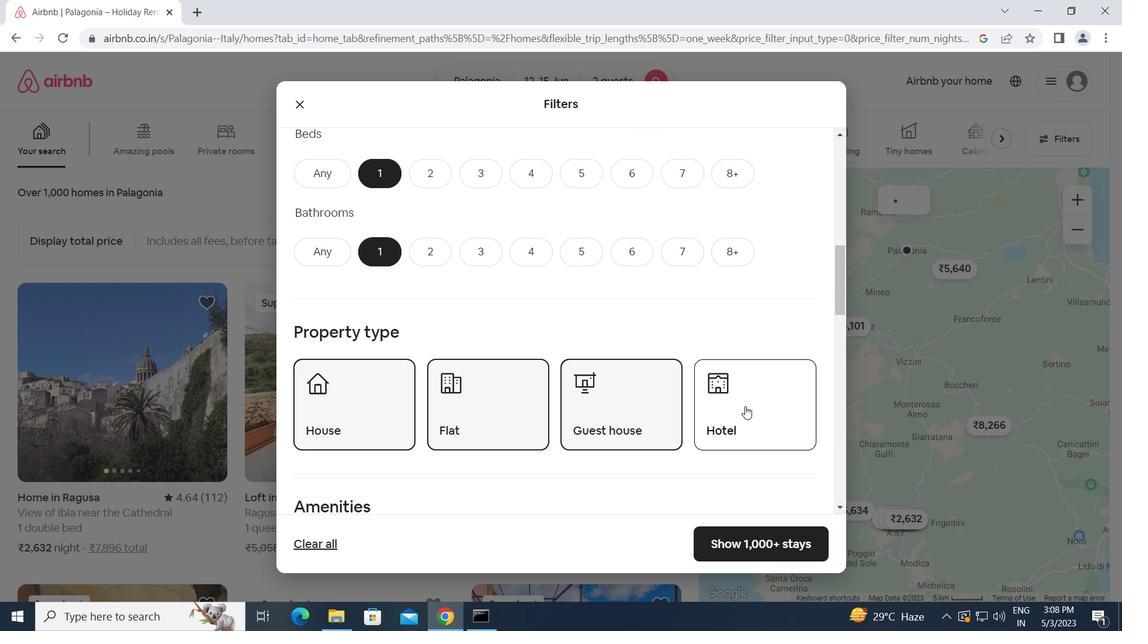 
Action: Mouse moved to (559, 405)
Screenshot: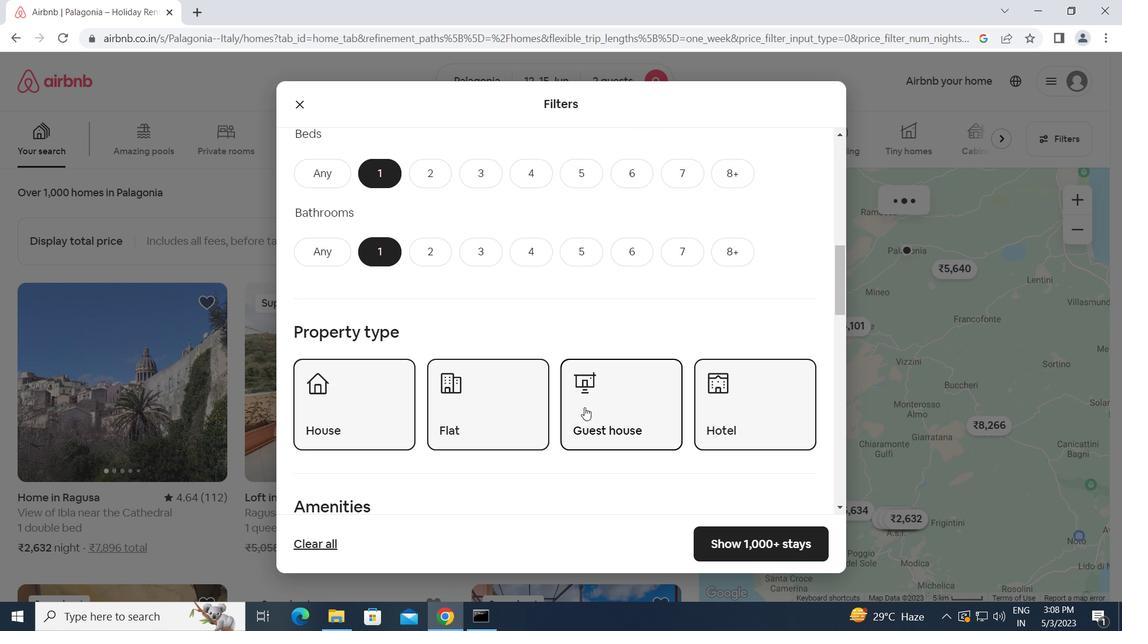 
Action: Mouse scrolled (559, 404) with delta (0, 0)
Screenshot: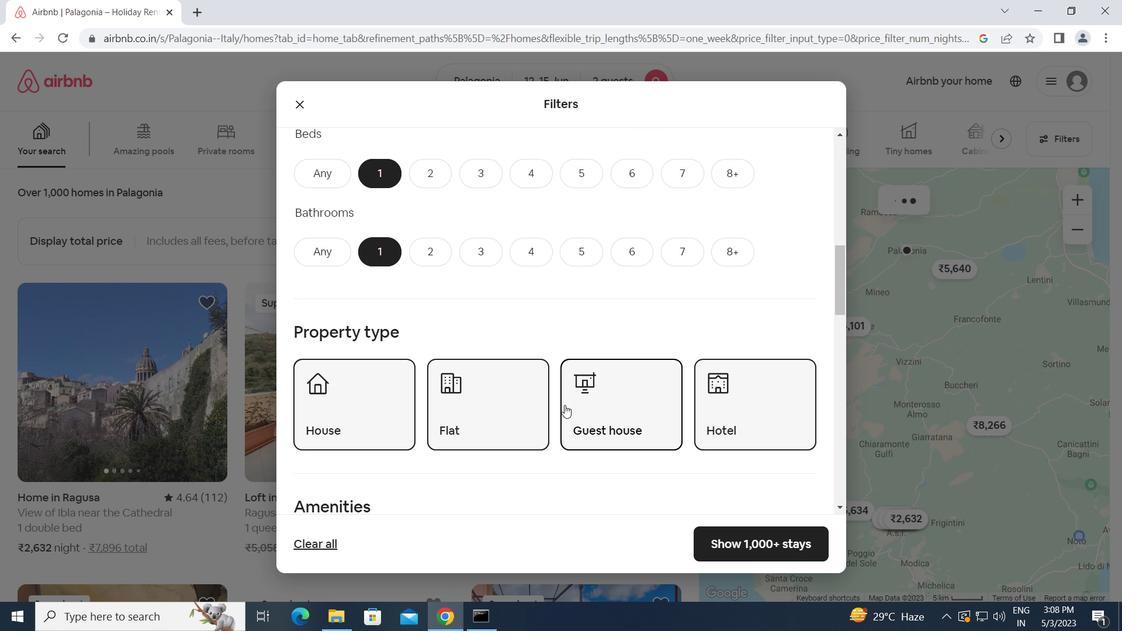 
Action: Mouse scrolled (559, 404) with delta (0, 0)
Screenshot: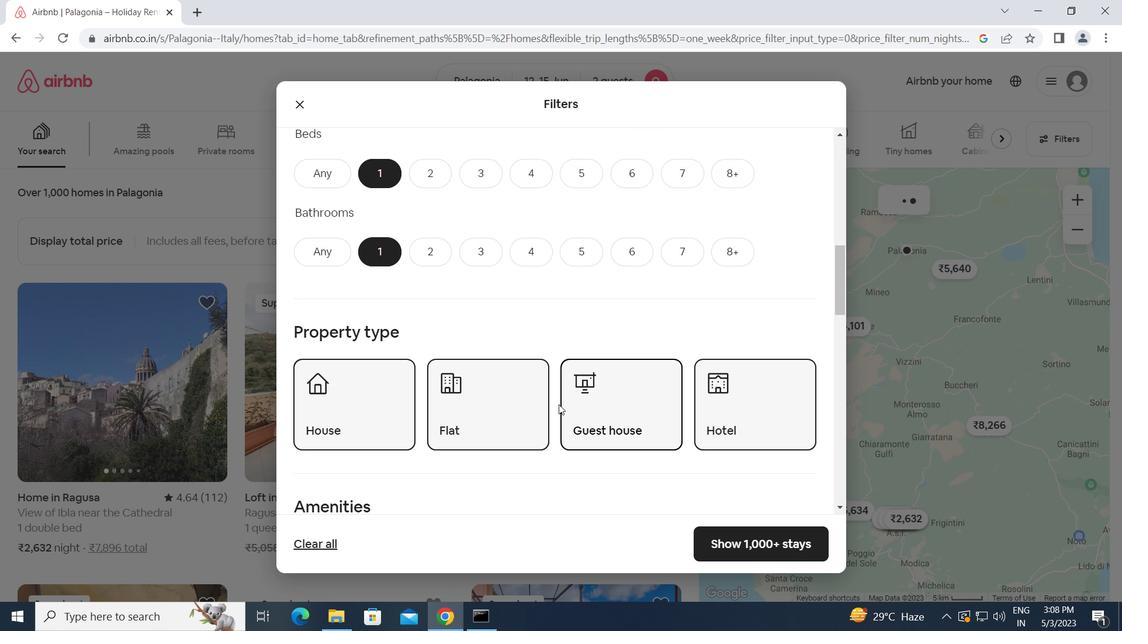 
Action: Mouse scrolled (559, 404) with delta (0, 0)
Screenshot: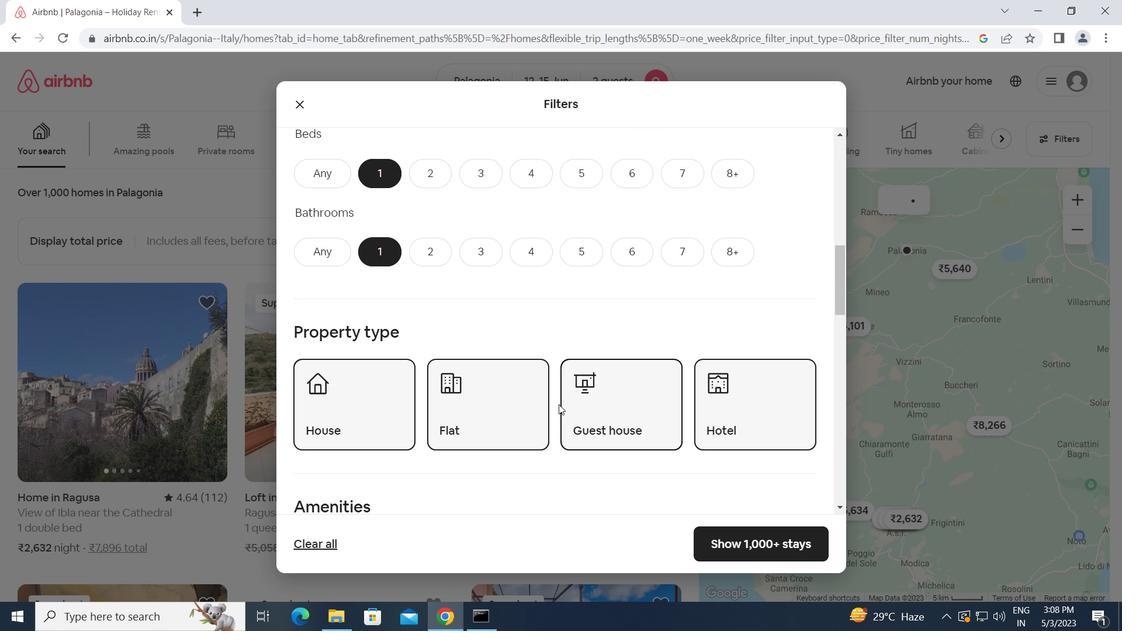 
Action: Mouse moved to (513, 401)
Screenshot: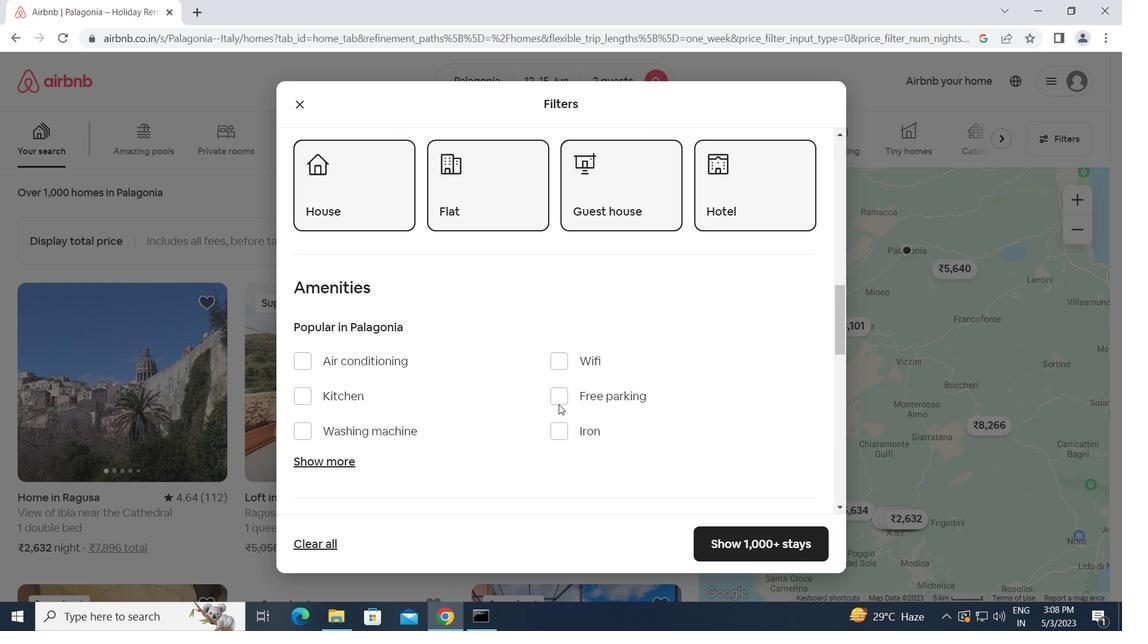 
Action: Mouse scrolled (513, 400) with delta (0, 0)
Screenshot: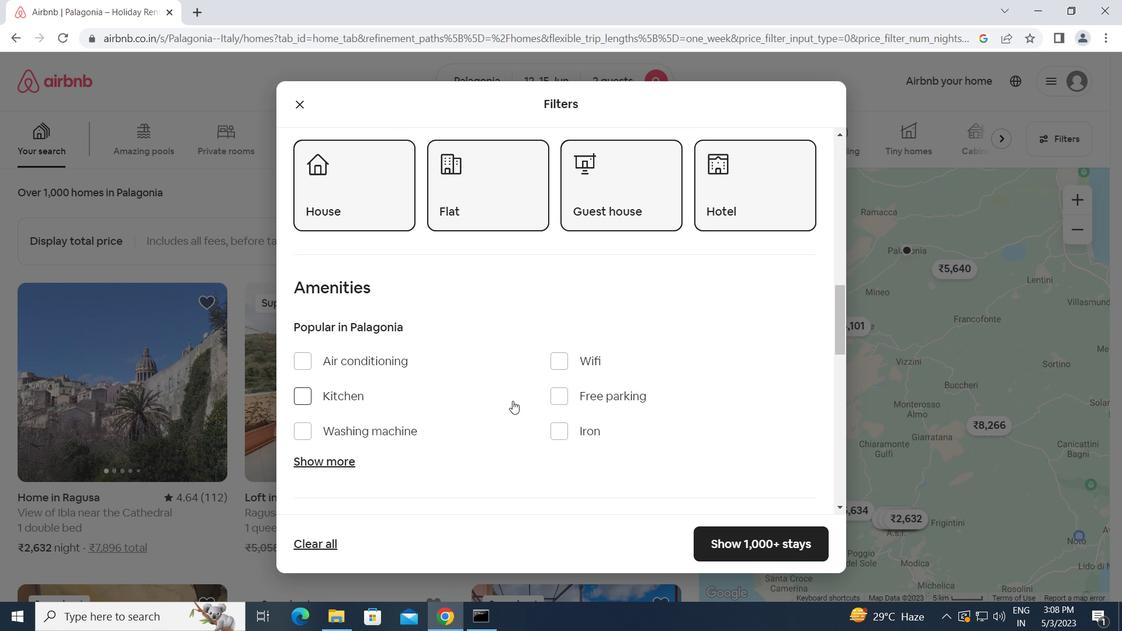 
Action: Mouse scrolled (513, 400) with delta (0, 0)
Screenshot: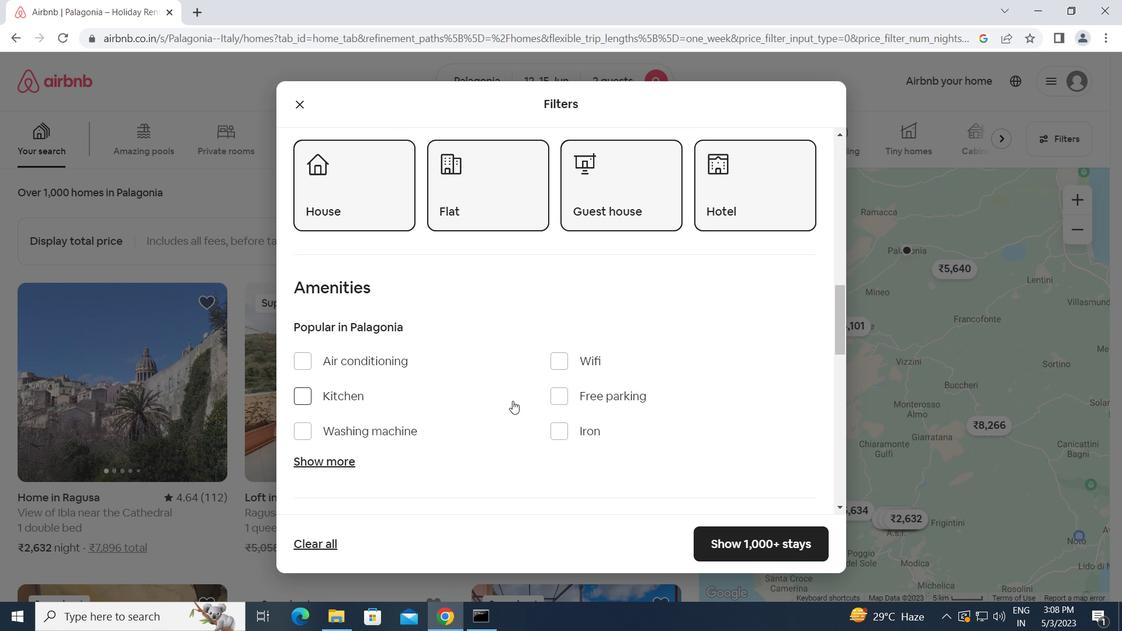 
Action: Mouse scrolled (513, 400) with delta (0, 0)
Screenshot: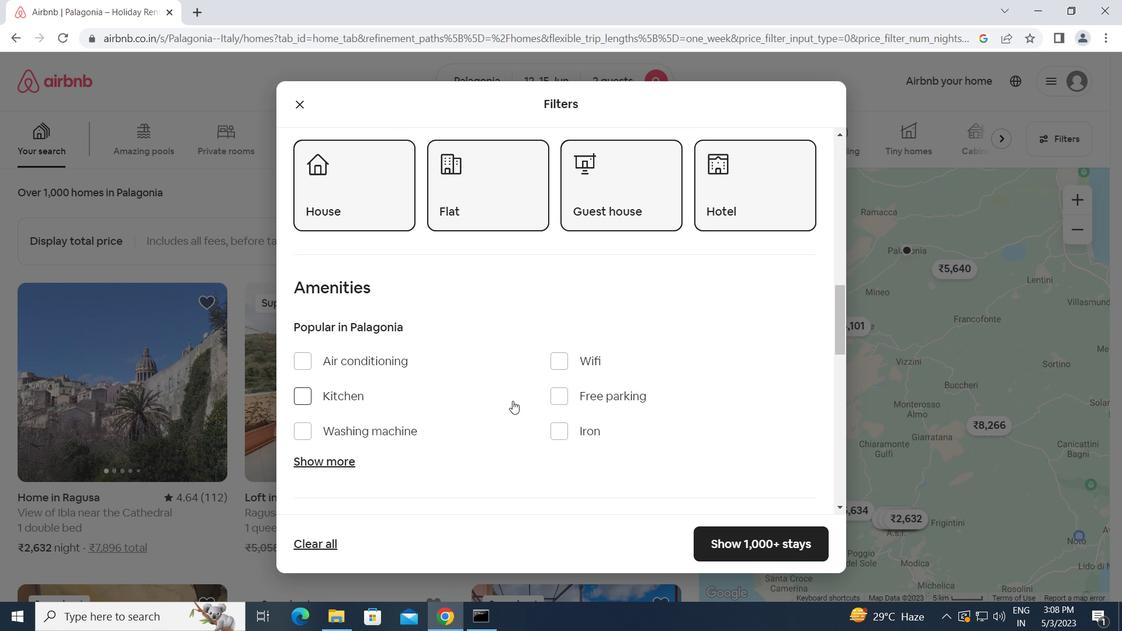 
Action: Mouse scrolled (513, 400) with delta (0, 0)
Screenshot: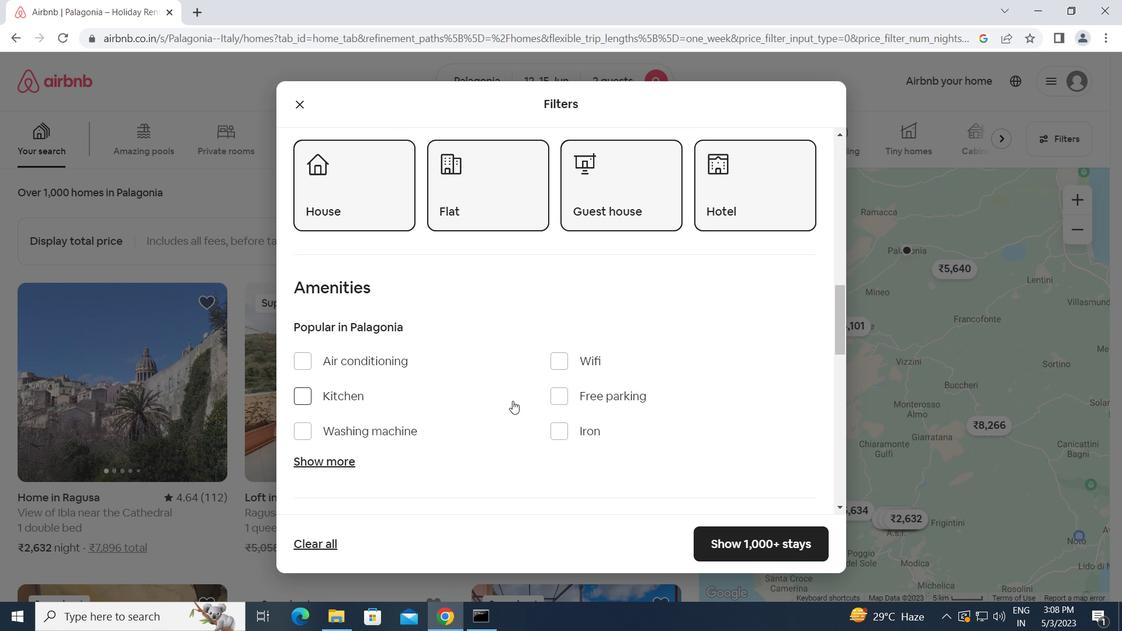 
Action: Mouse moved to (779, 348)
Screenshot: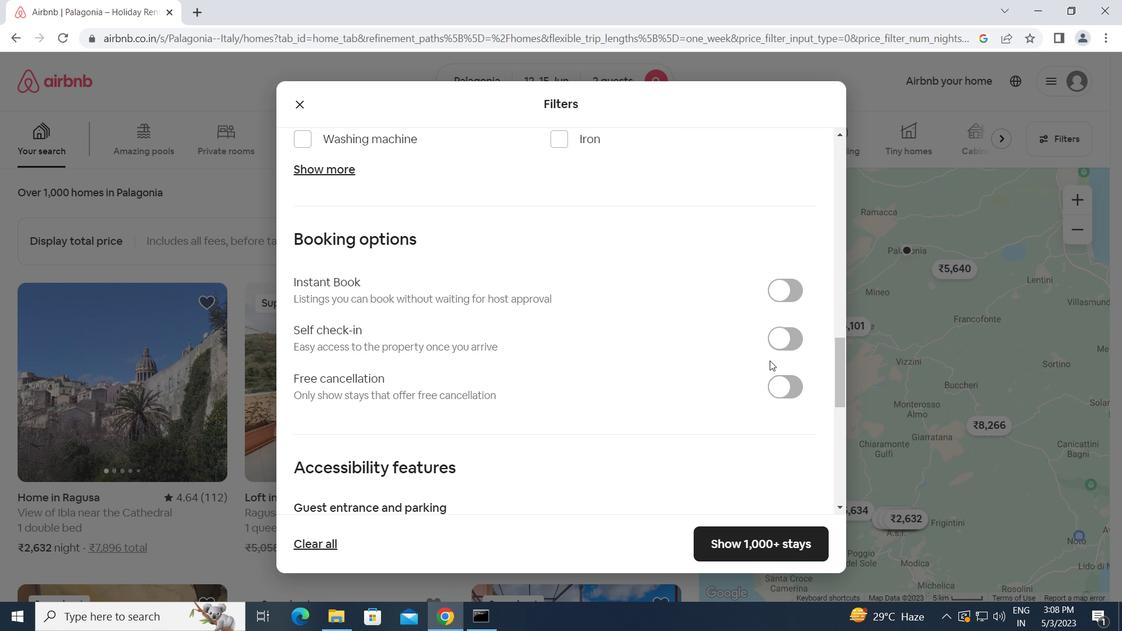 
Action: Mouse pressed left at (779, 348)
Screenshot: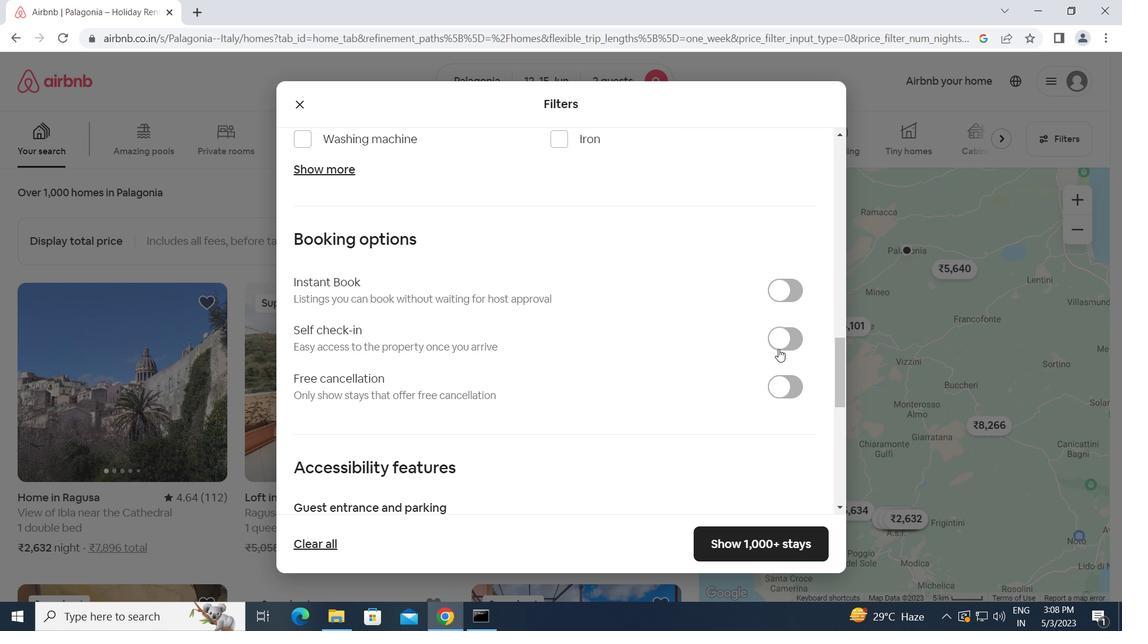 
Action: Mouse moved to (508, 377)
Screenshot: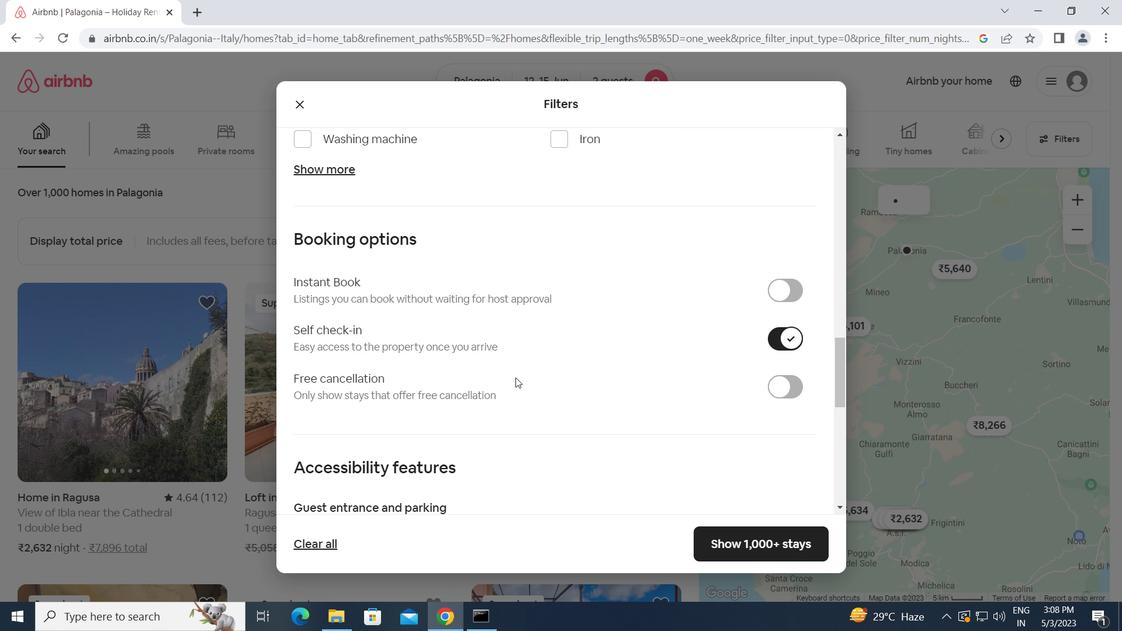 
Action: Mouse scrolled (508, 377) with delta (0, 0)
Screenshot: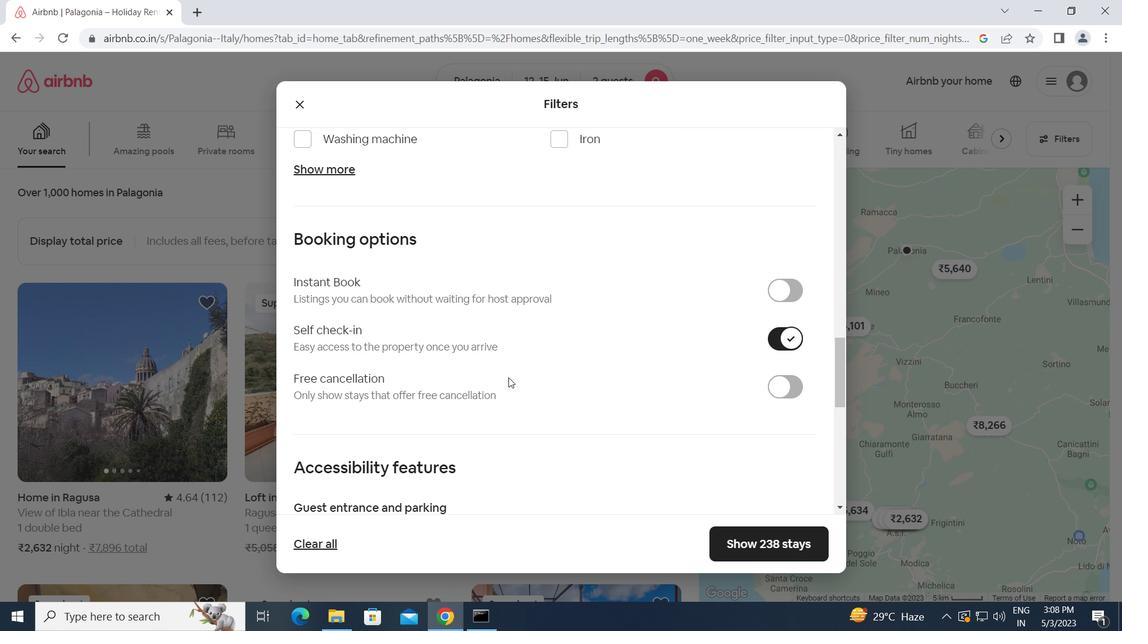 
Action: Mouse scrolled (508, 377) with delta (0, 0)
Screenshot: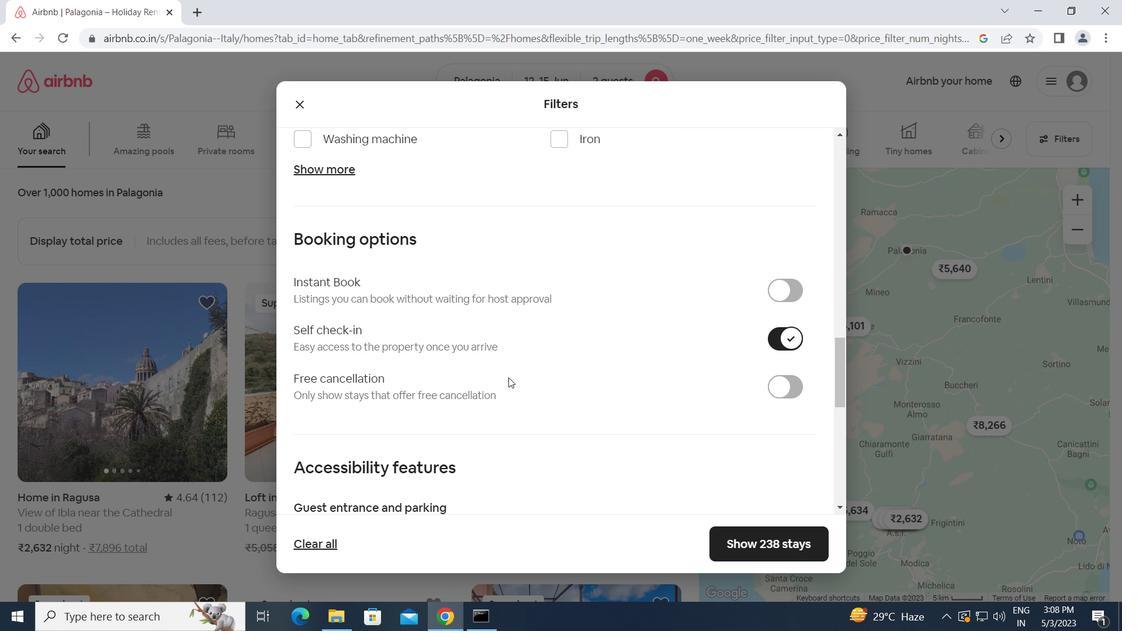 
Action: Mouse scrolled (508, 377) with delta (0, 0)
Screenshot: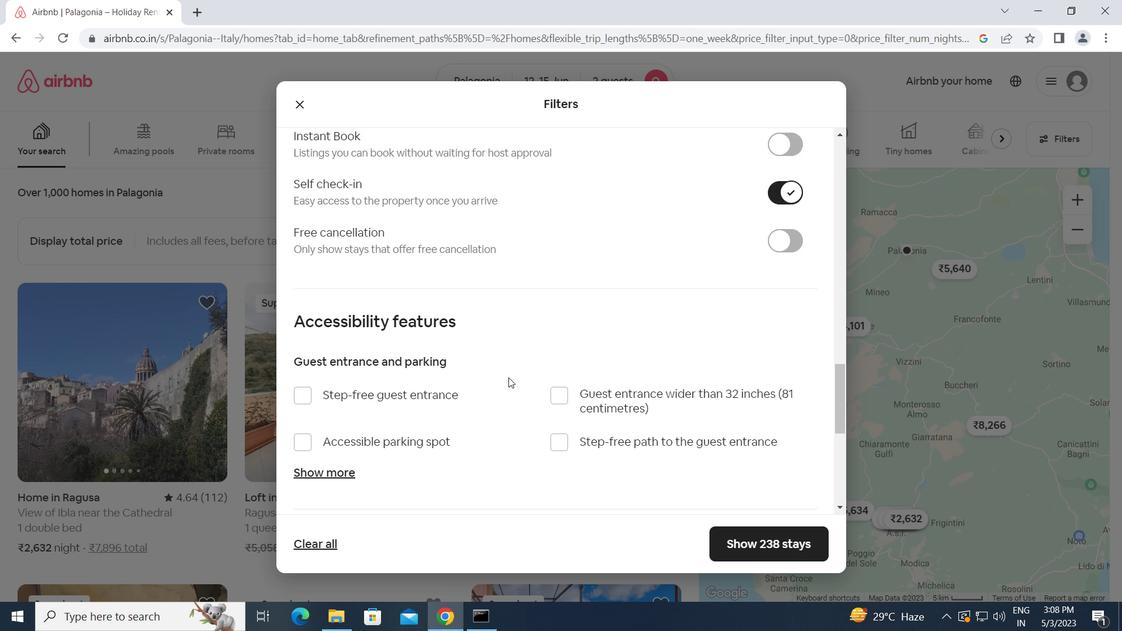 
Action: Mouse scrolled (508, 377) with delta (0, 0)
Screenshot: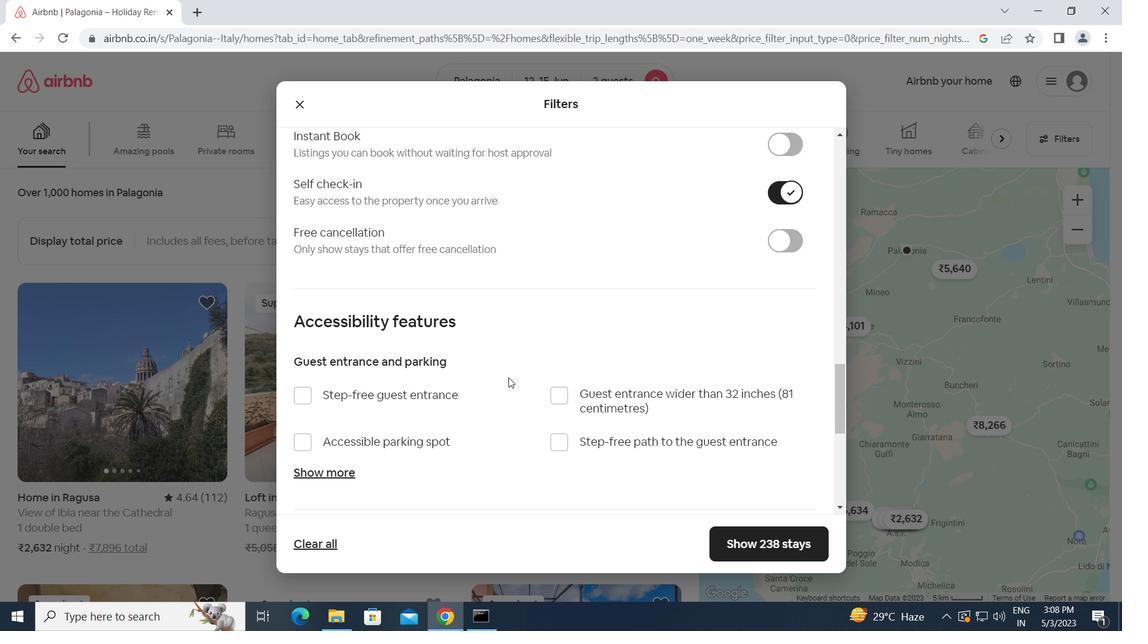 
Action: Mouse scrolled (508, 377) with delta (0, 0)
Screenshot: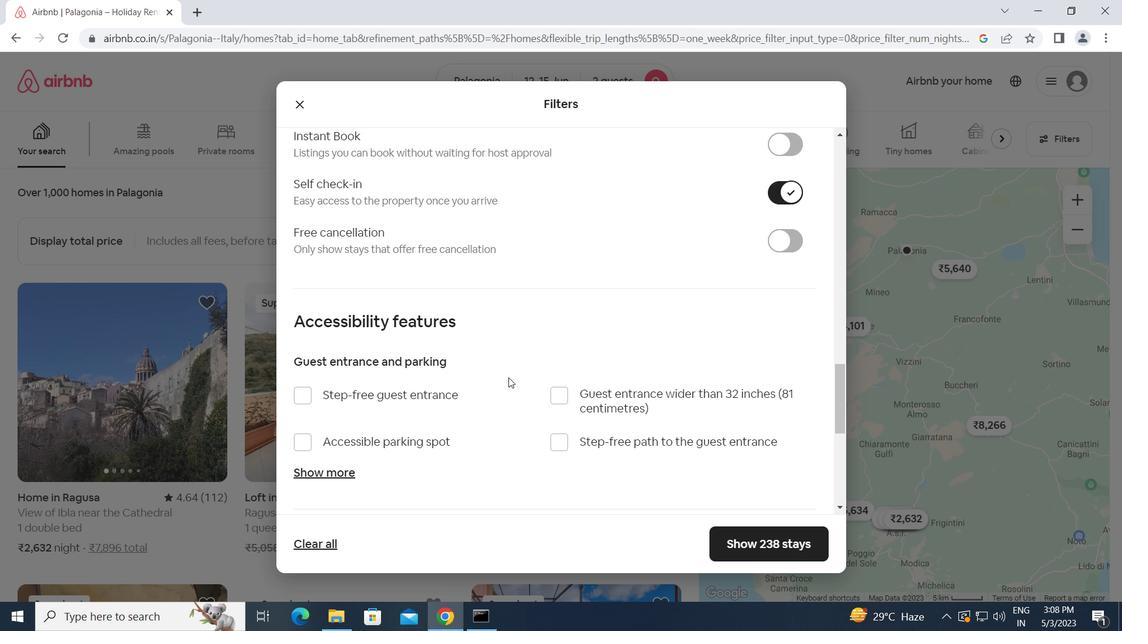 
Action: Mouse moved to (452, 393)
Screenshot: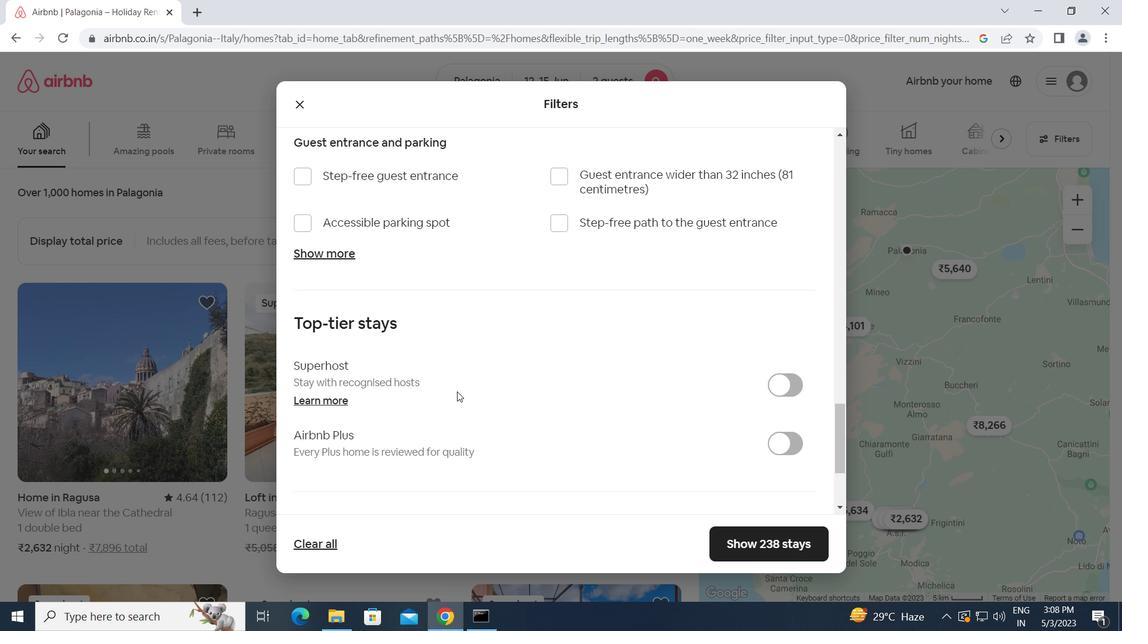 
Action: Mouse scrolled (452, 392) with delta (0, 0)
Screenshot: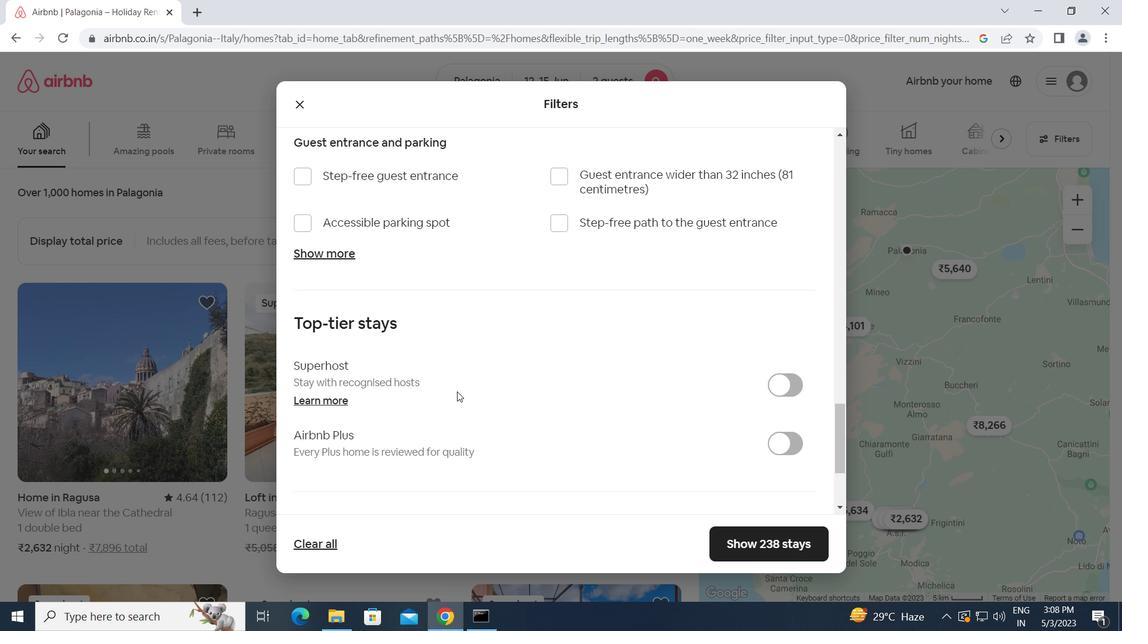 
Action: Mouse scrolled (452, 392) with delta (0, 0)
Screenshot: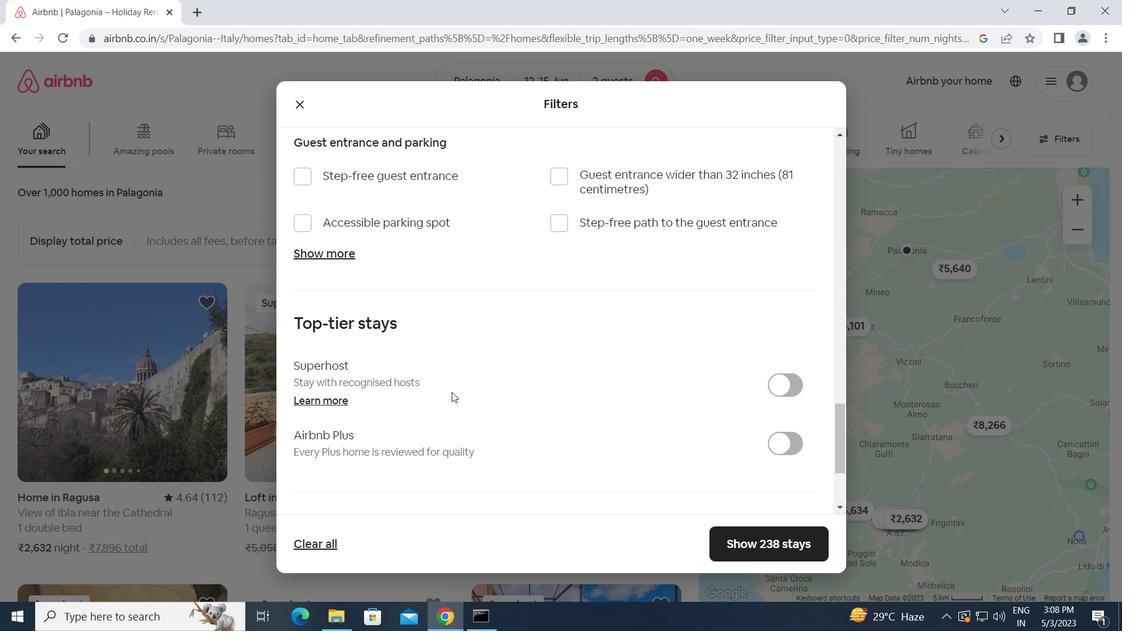 
Action: Mouse moved to (309, 418)
Screenshot: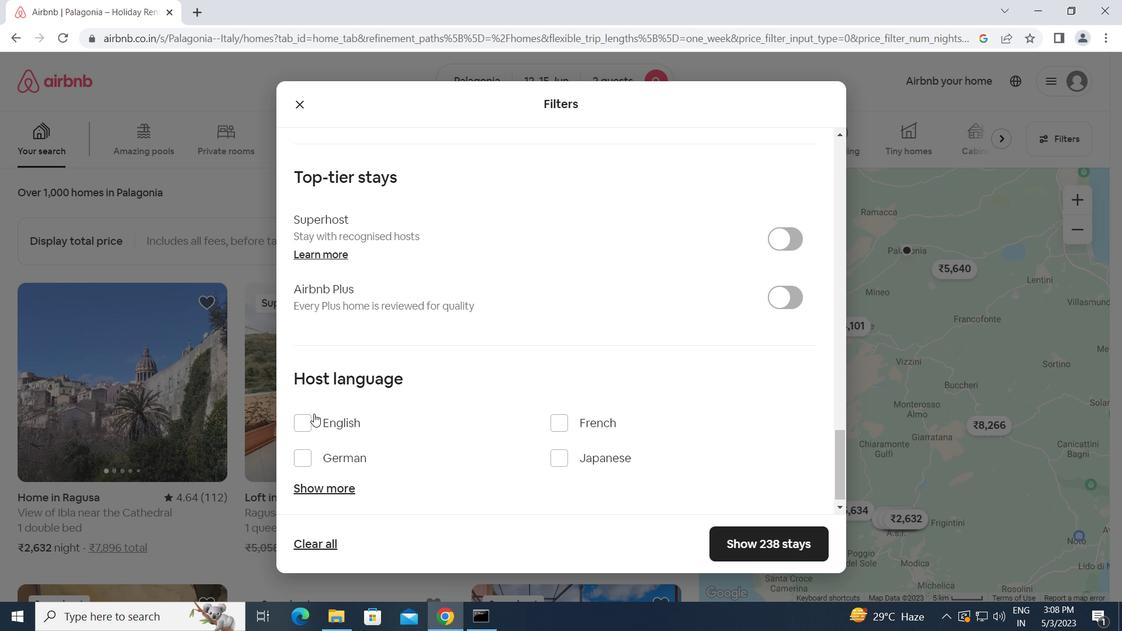 
Action: Mouse pressed left at (309, 418)
Screenshot: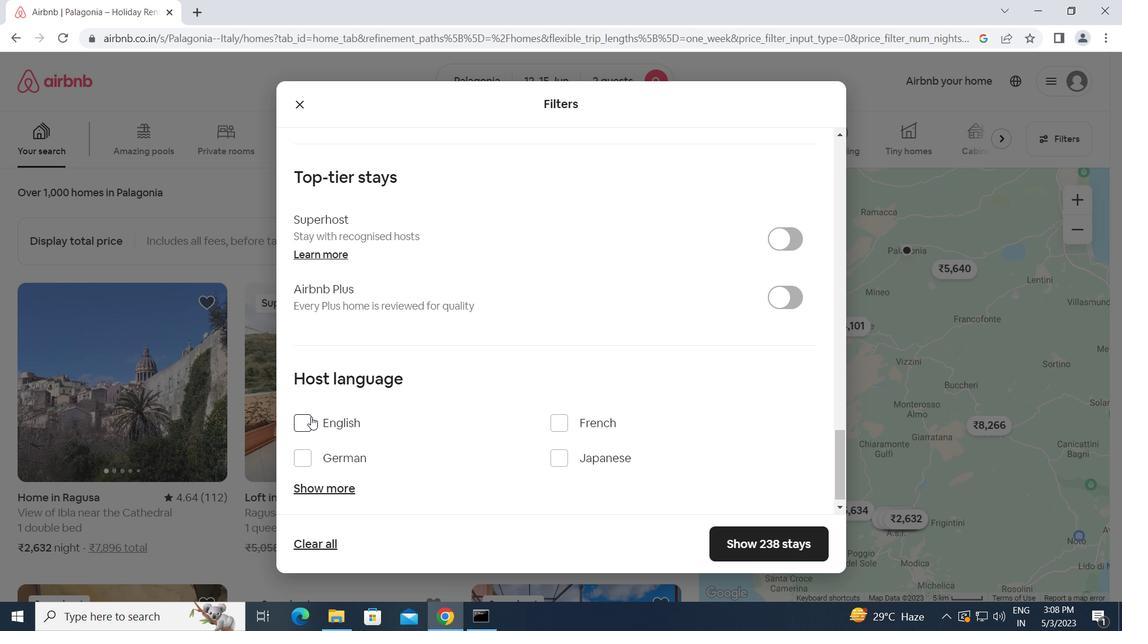 
Action: Mouse moved to (725, 539)
Screenshot: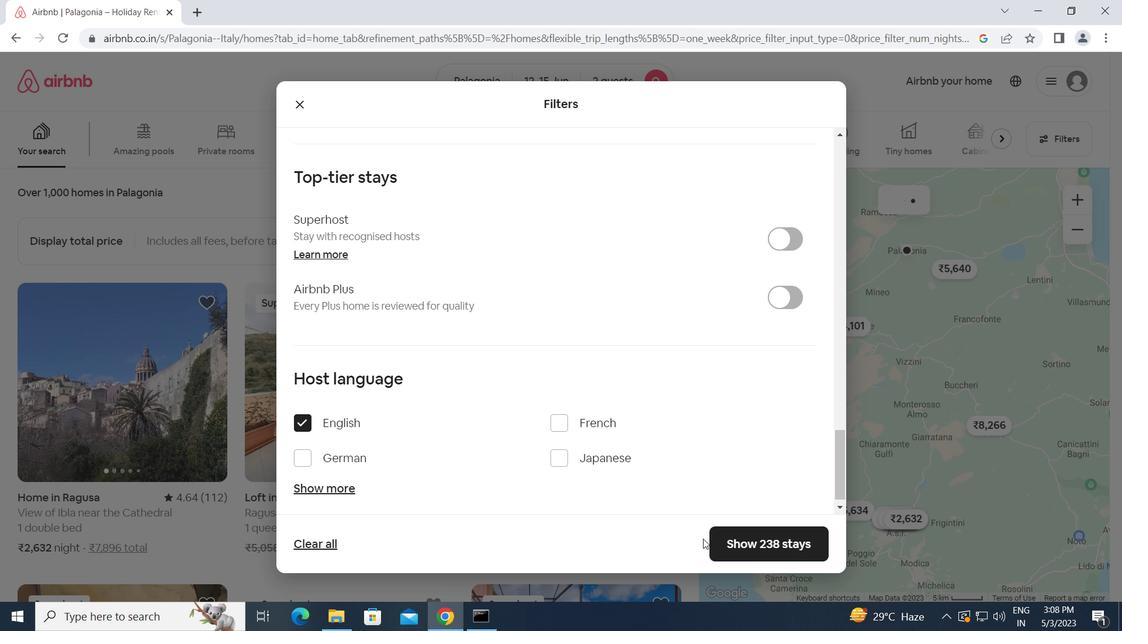 
Action: Mouse pressed left at (725, 539)
Screenshot: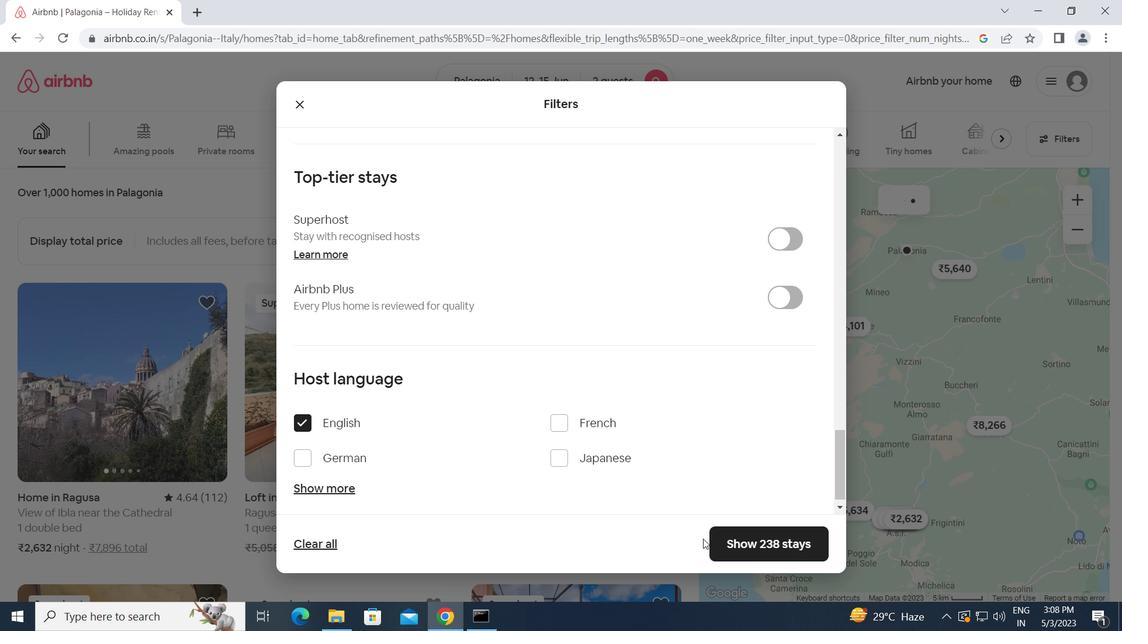 
Action: Mouse moved to (726, 539)
Screenshot: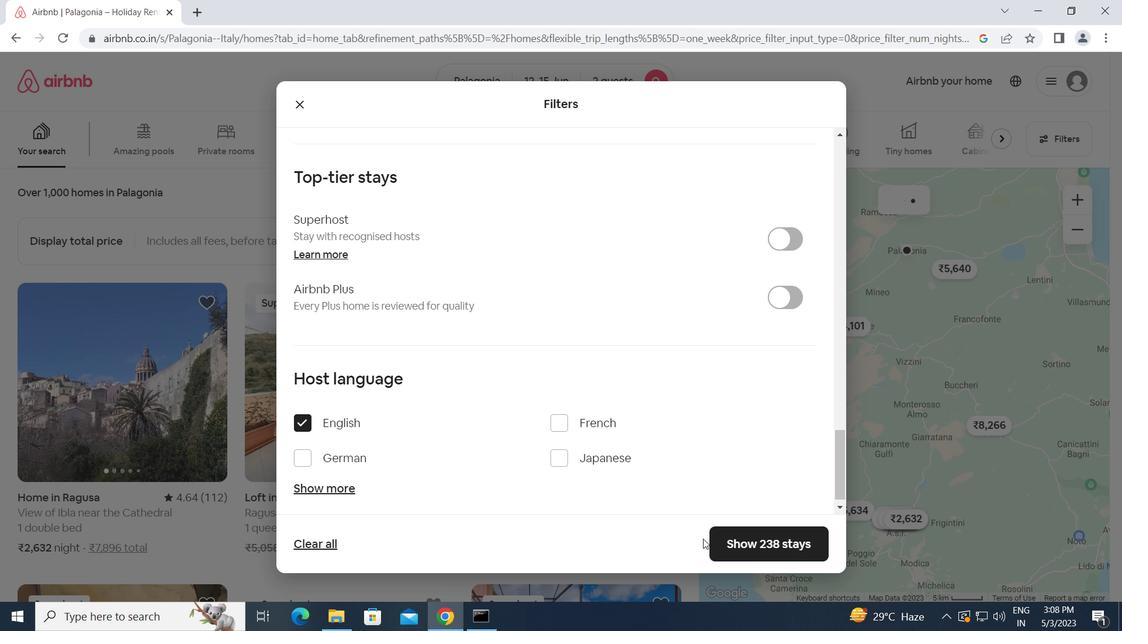 
